 Task: Open Card Crisis Communication Execution in Board Marketing Strategy to Workspace Lead Generation and add a team member Softage.3@softage.net, a label Green, a checklist Food Truck Launch, an attachment from your google drive, a color Green and finally, add a card description 'Develop and launch new customer acquisition strategy' and a comment 'This task requires us to be detail-oriented and meticulous, ensuring that we do not miss any important information or details.'. Add a start date 'Jan 07, 1900' with a due date 'Jan 14, 1900'
Action: Mouse moved to (45, 289)
Screenshot: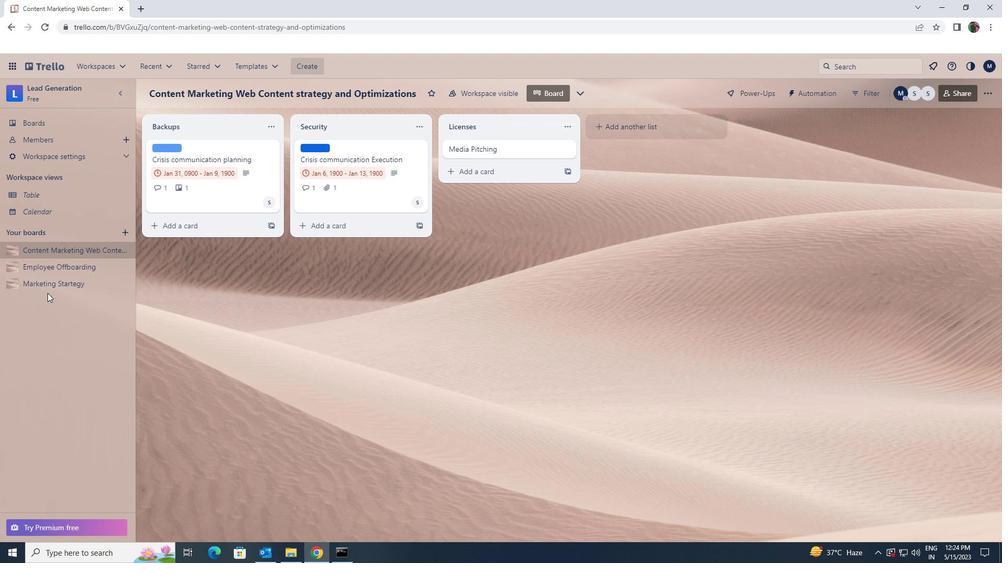 
Action: Mouse pressed left at (45, 289)
Screenshot: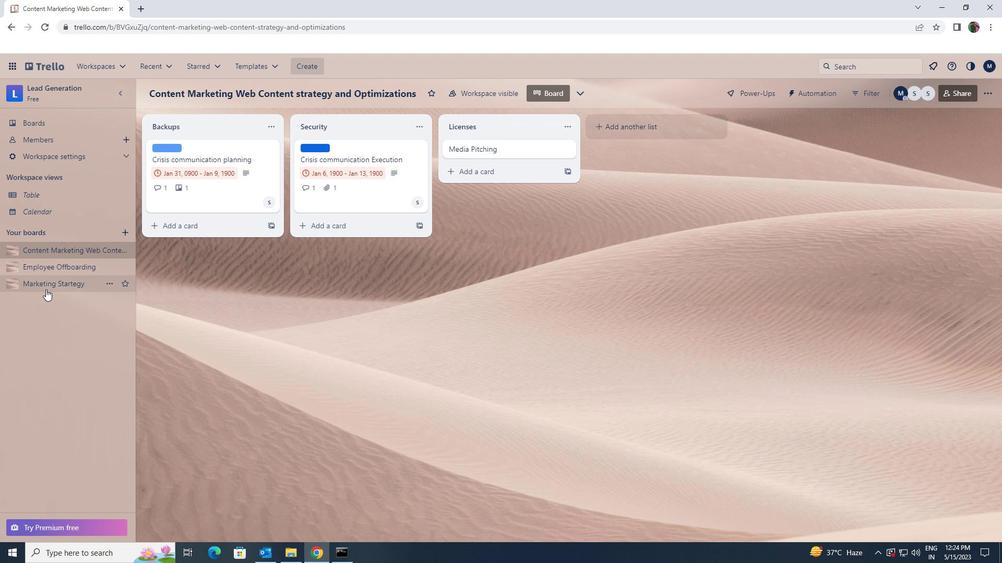 
Action: Mouse moved to (452, 155)
Screenshot: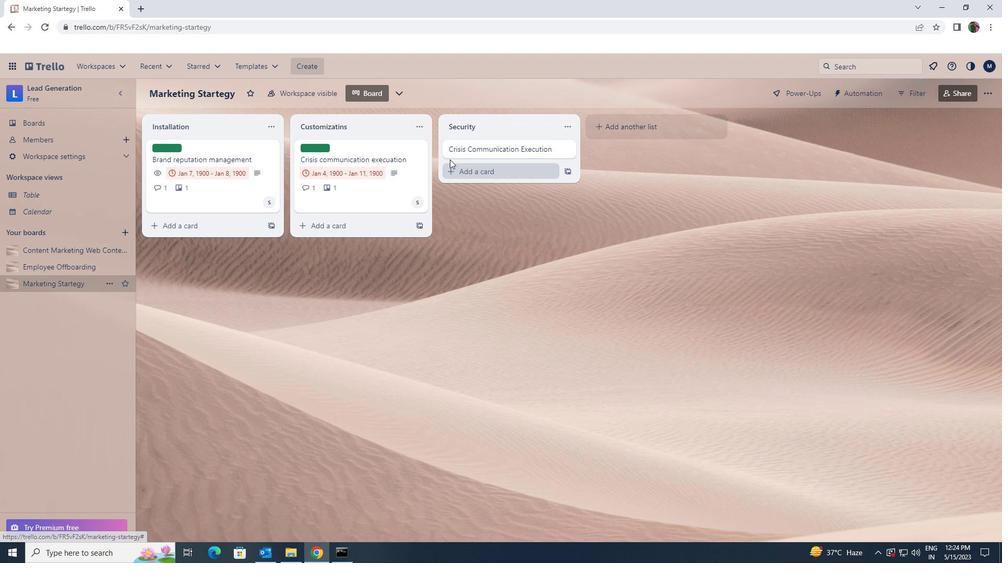 
Action: Mouse pressed left at (452, 155)
Screenshot: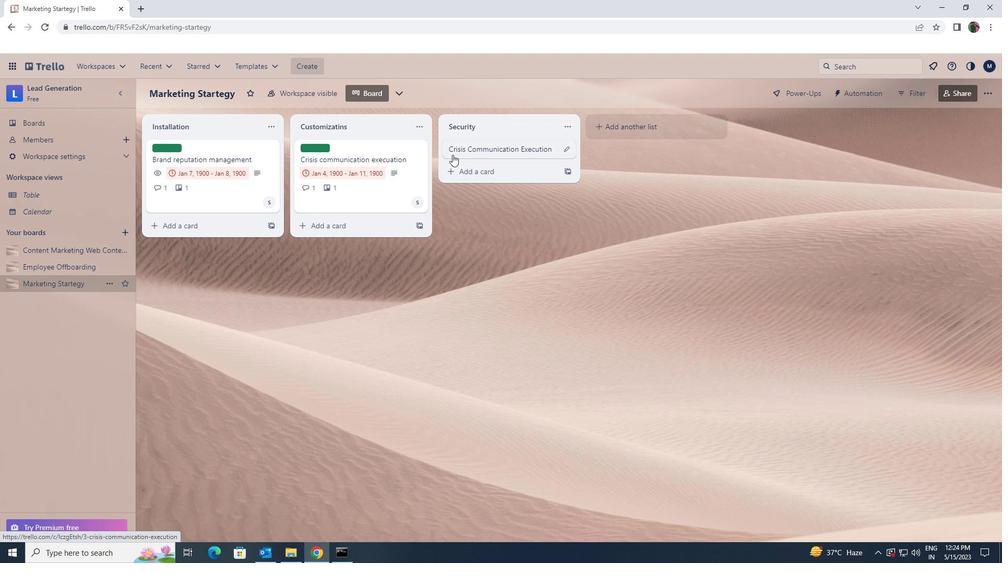 
Action: Mouse moved to (606, 181)
Screenshot: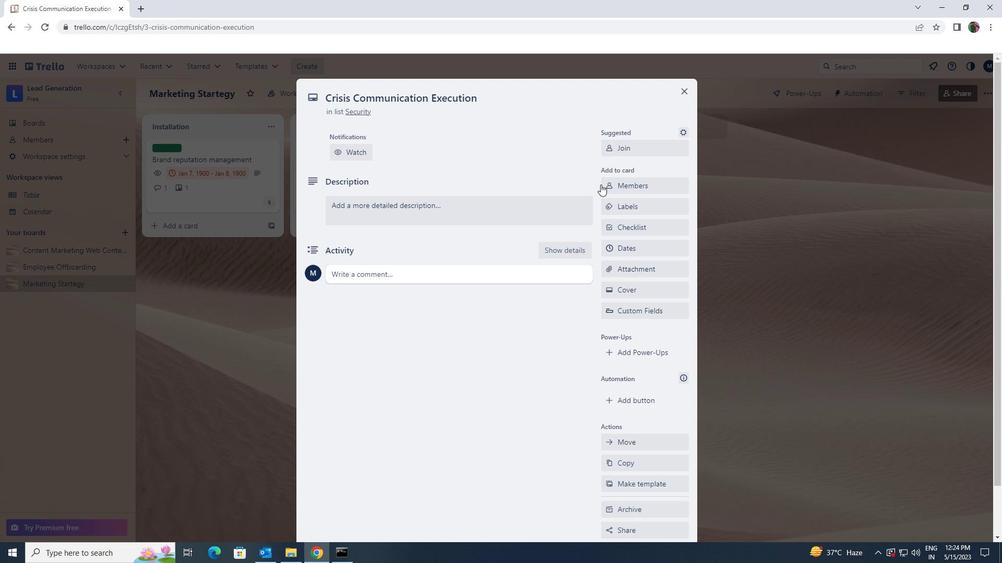 
Action: Mouse pressed left at (606, 181)
Screenshot: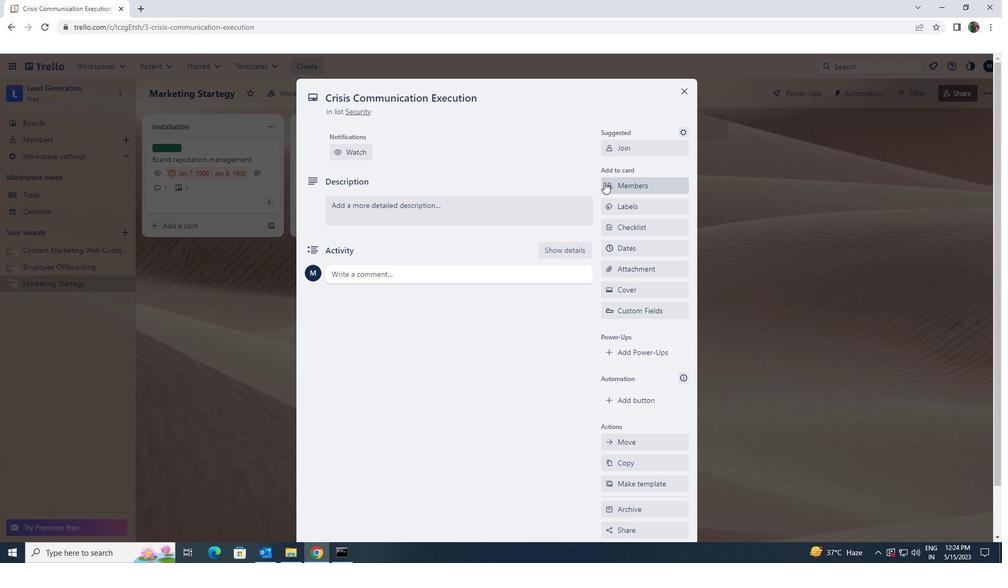 
Action: Key pressed <Key.shift><Key.shift><Key.shift><Key.shift><Key.shift><Key.shift><Key.shift><Key.shift>SOFTAGE.3<Key.shift>@SOFTAGE,<Key.backspace>.NET
Screenshot: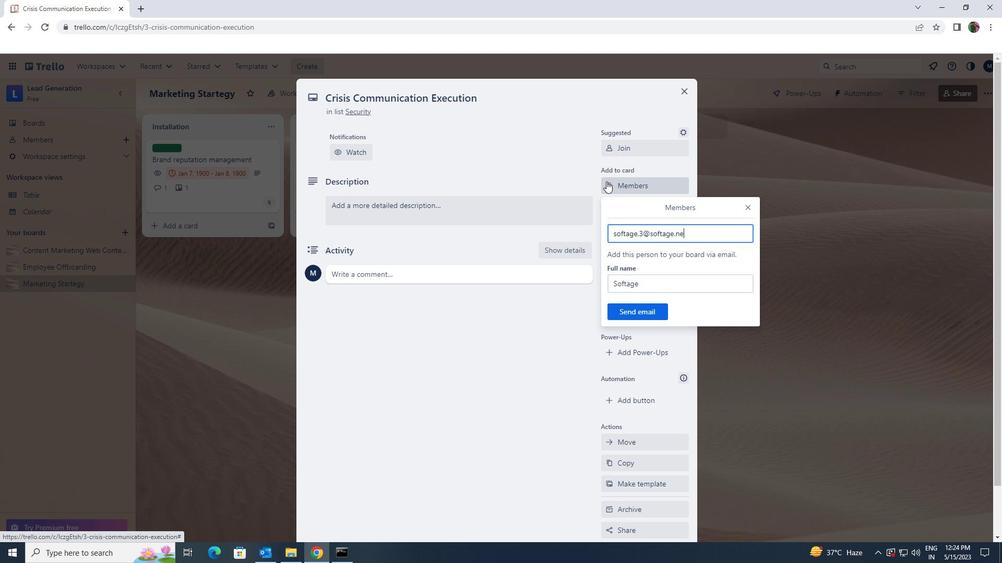 
Action: Mouse moved to (641, 314)
Screenshot: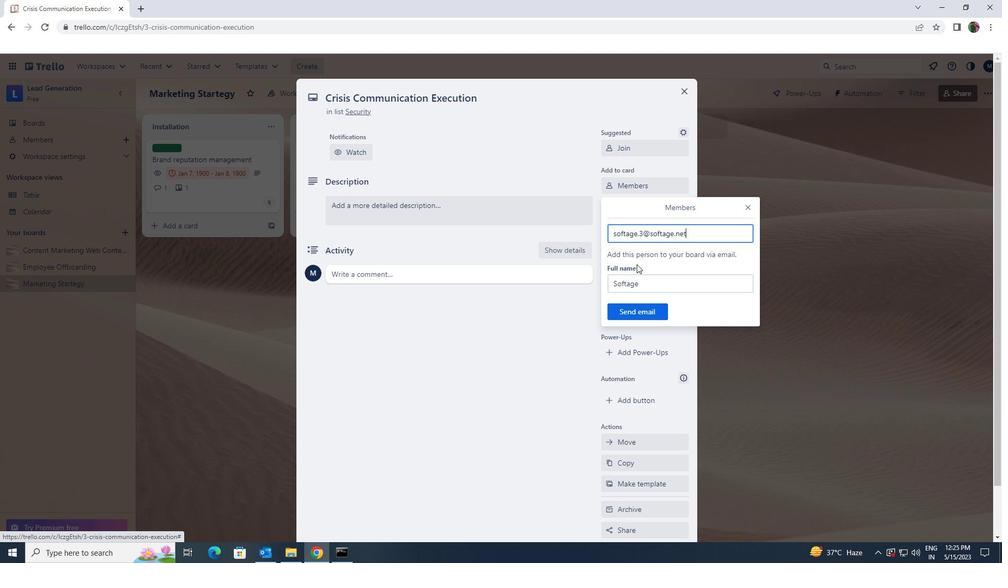 
Action: Mouse pressed left at (641, 314)
Screenshot: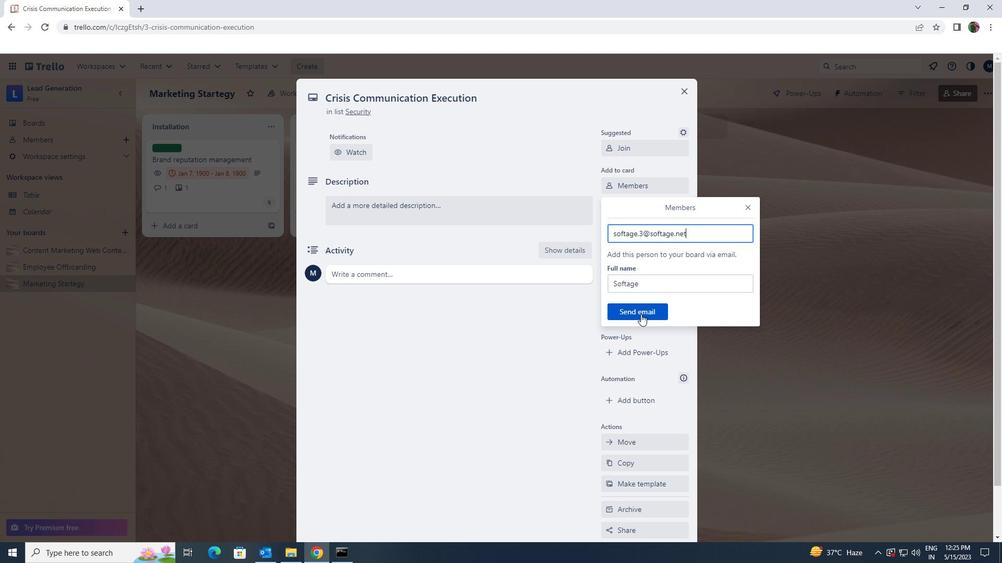 
Action: Mouse moved to (644, 207)
Screenshot: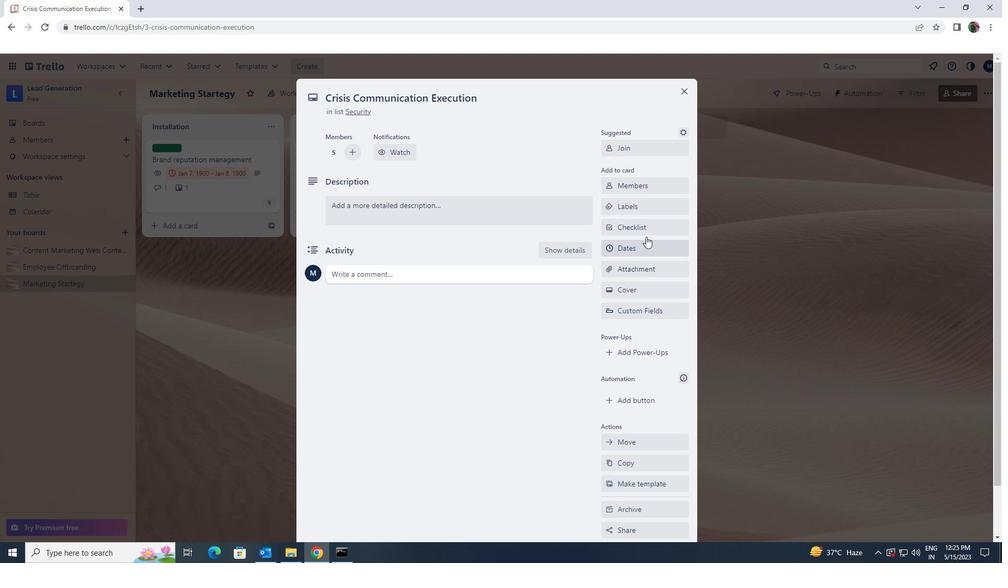 
Action: Mouse pressed left at (644, 207)
Screenshot: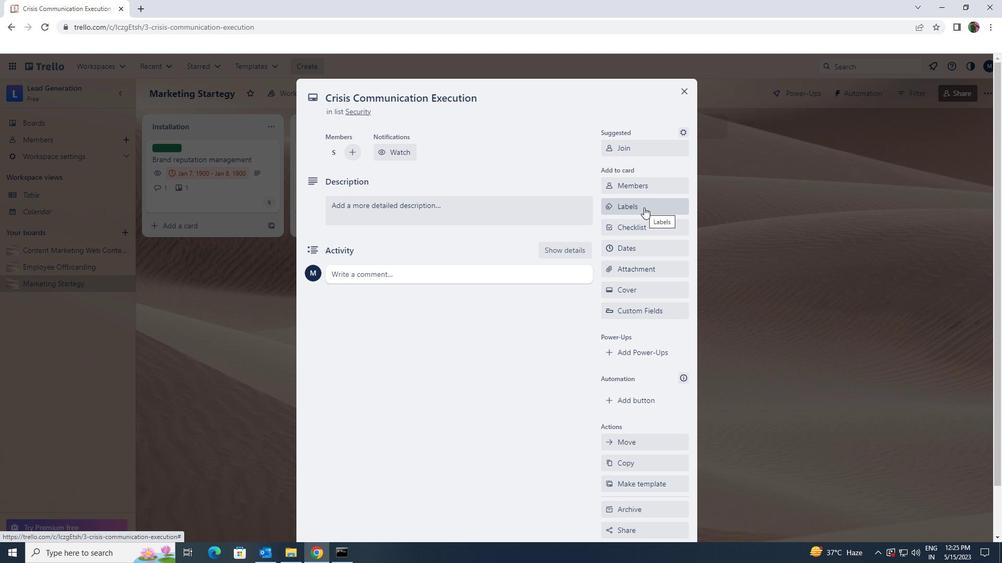 
Action: Mouse moved to (667, 426)
Screenshot: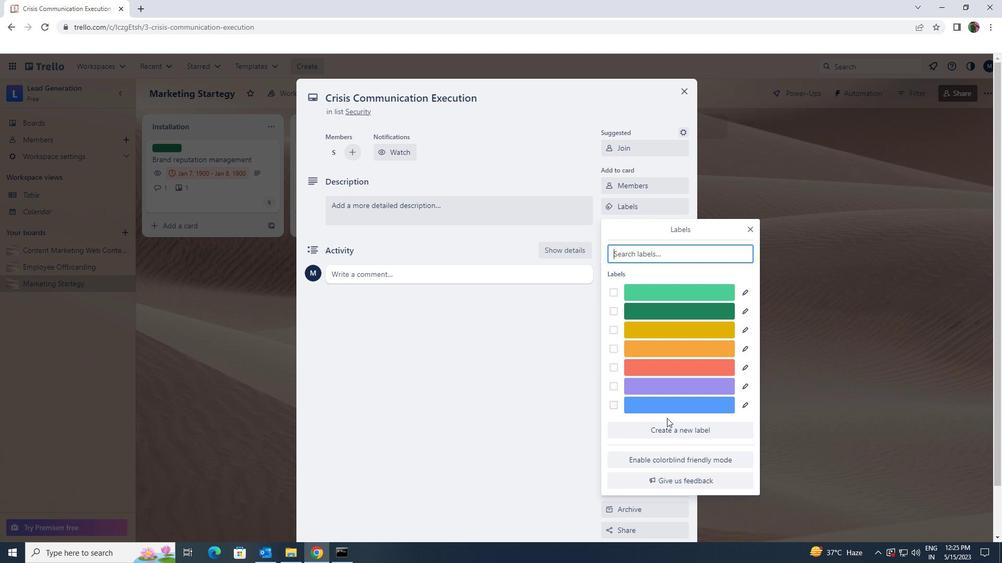 
Action: Mouse pressed left at (667, 426)
Screenshot: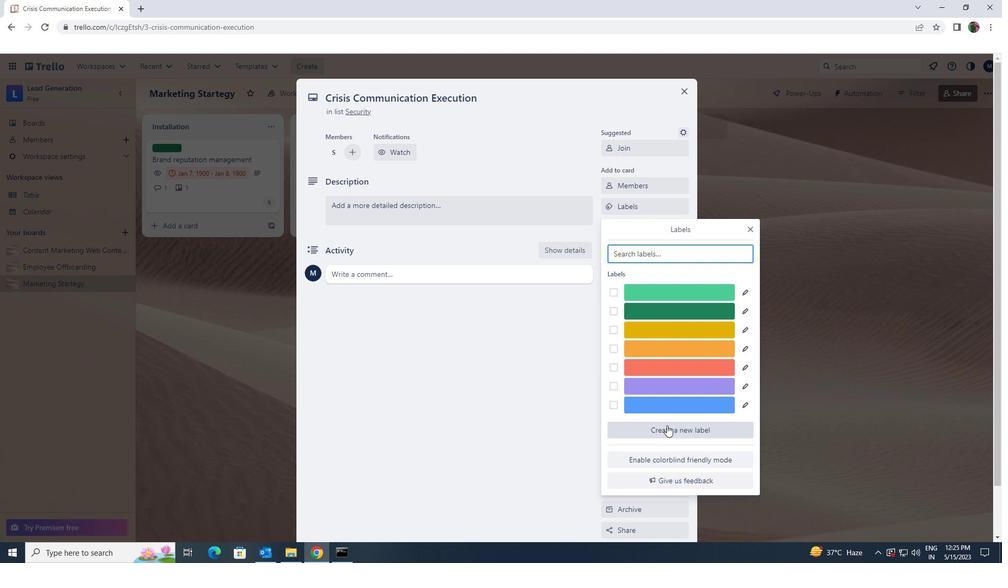
Action: Mouse moved to (627, 397)
Screenshot: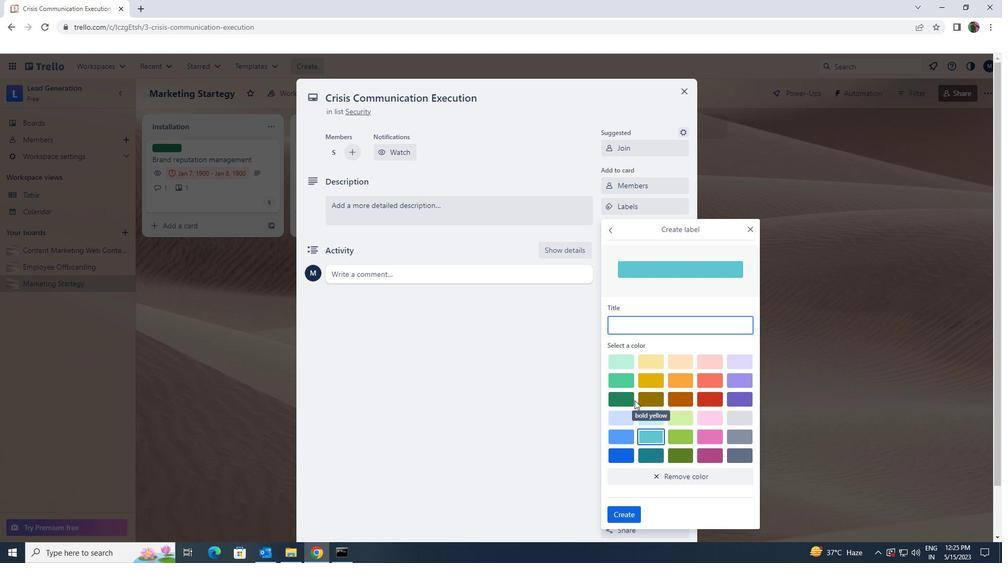
Action: Mouse pressed left at (627, 397)
Screenshot: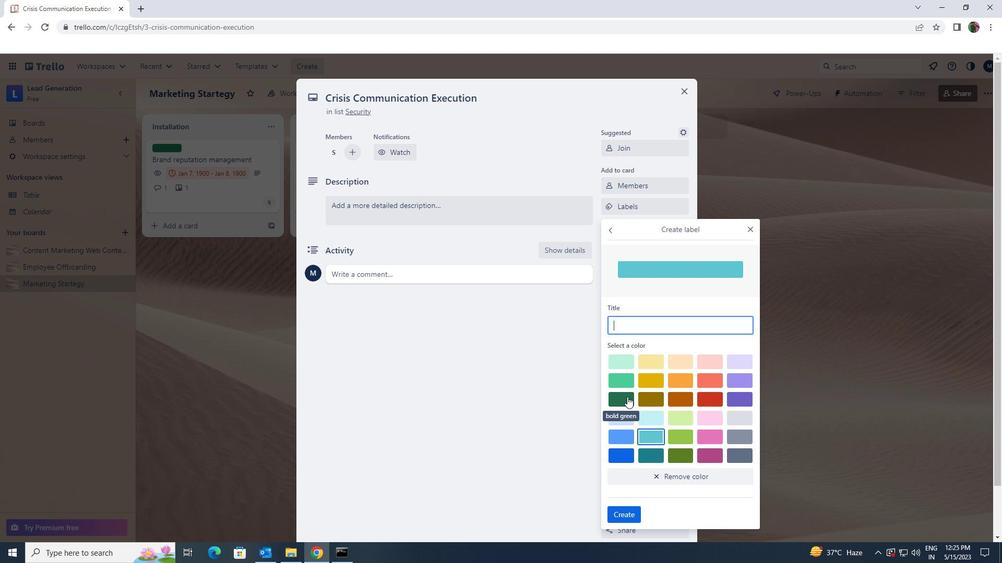 
Action: Mouse moved to (625, 512)
Screenshot: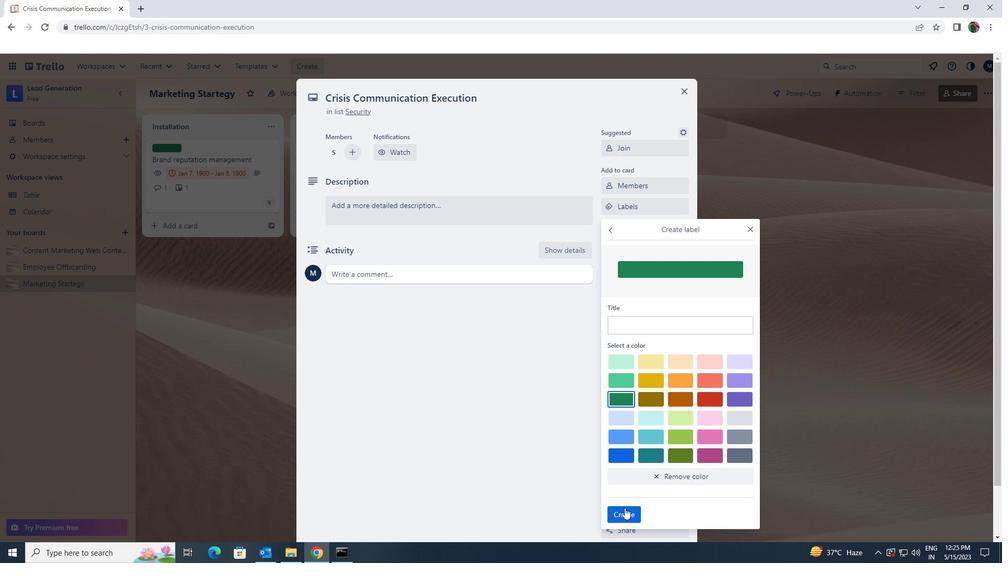 
Action: Mouse pressed left at (625, 512)
Screenshot: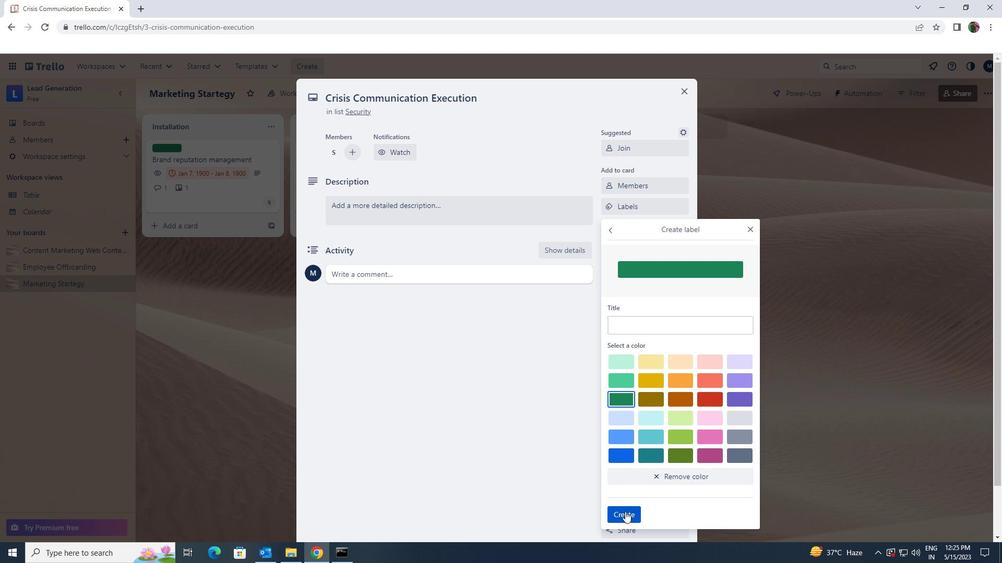
Action: Mouse moved to (749, 232)
Screenshot: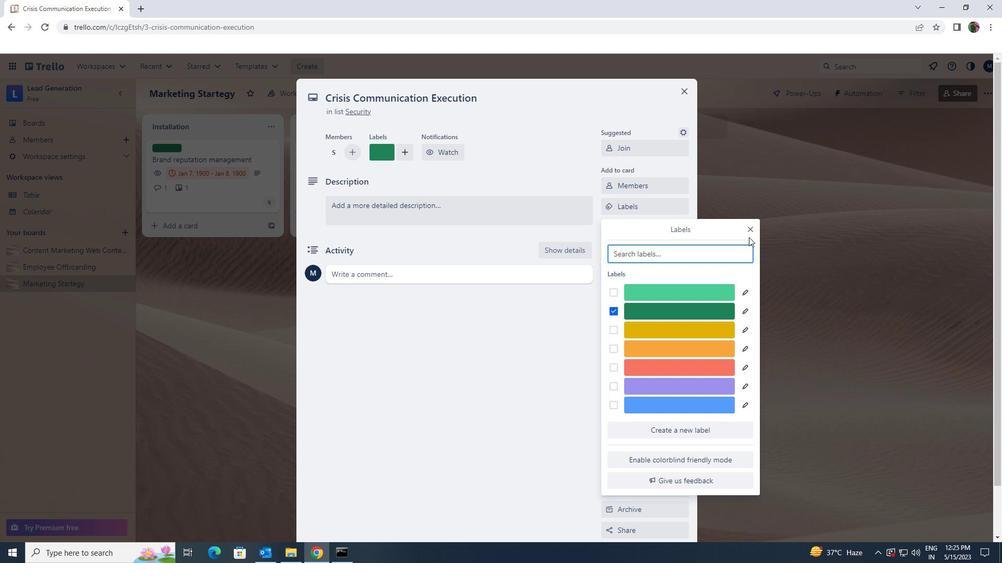 
Action: Mouse pressed left at (749, 232)
Screenshot: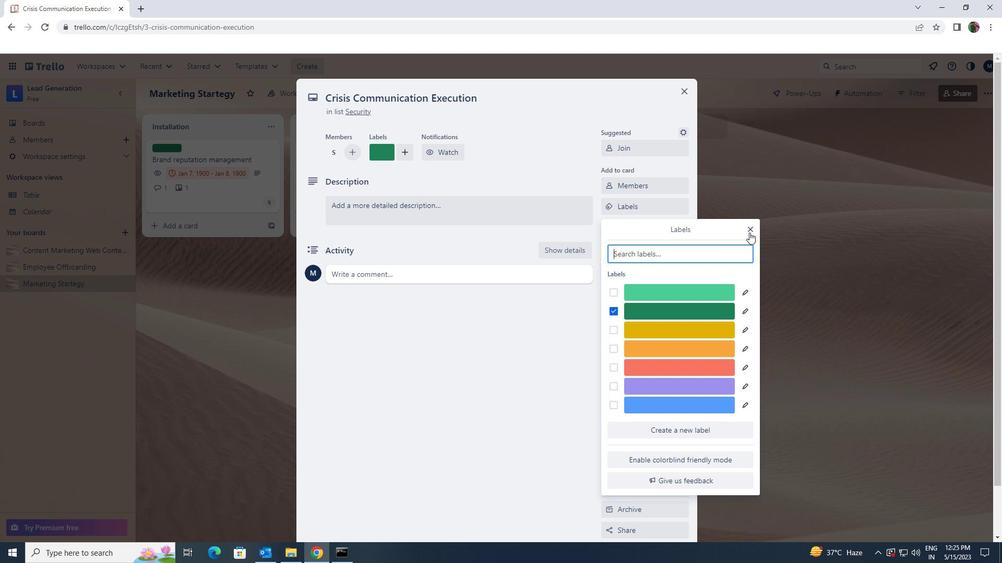 
Action: Mouse moved to (680, 223)
Screenshot: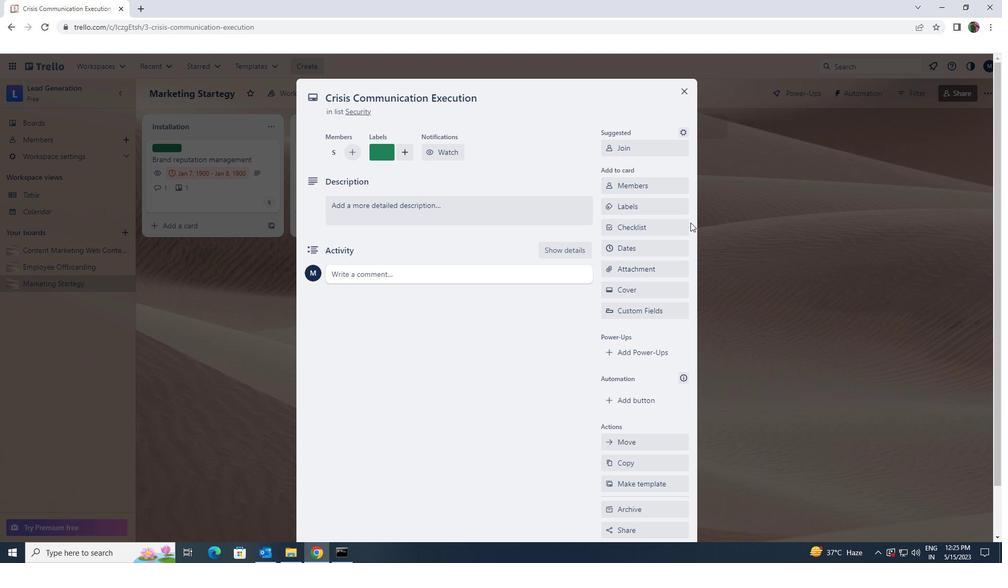 
Action: Mouse pressed left at (680, 223)
Screenshot: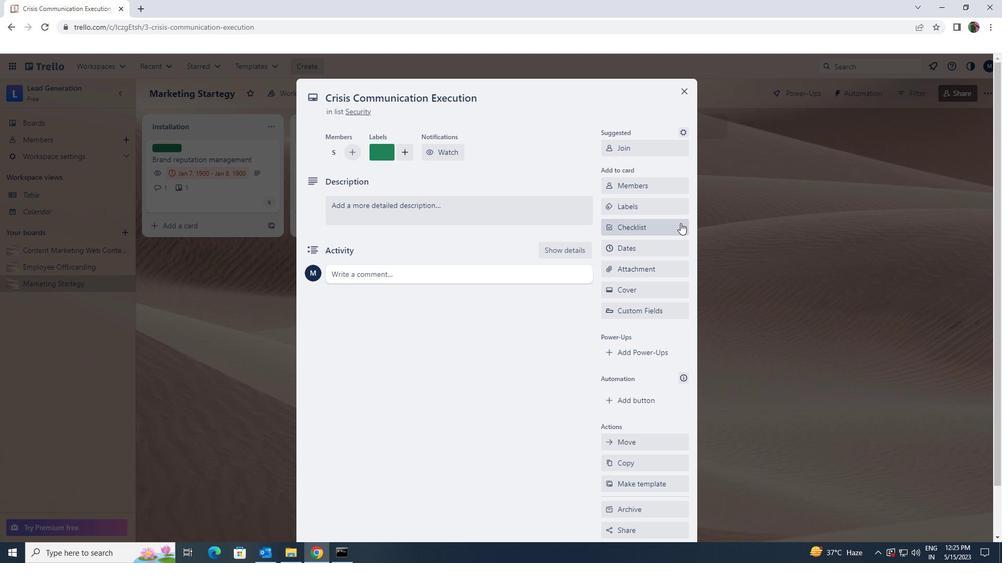 
Action: Key pressed <Key.shift>FOOD<Key.space>TA<Key.backspace>RACK<Key.space><Key.shift>LAUNCH
Screenshot: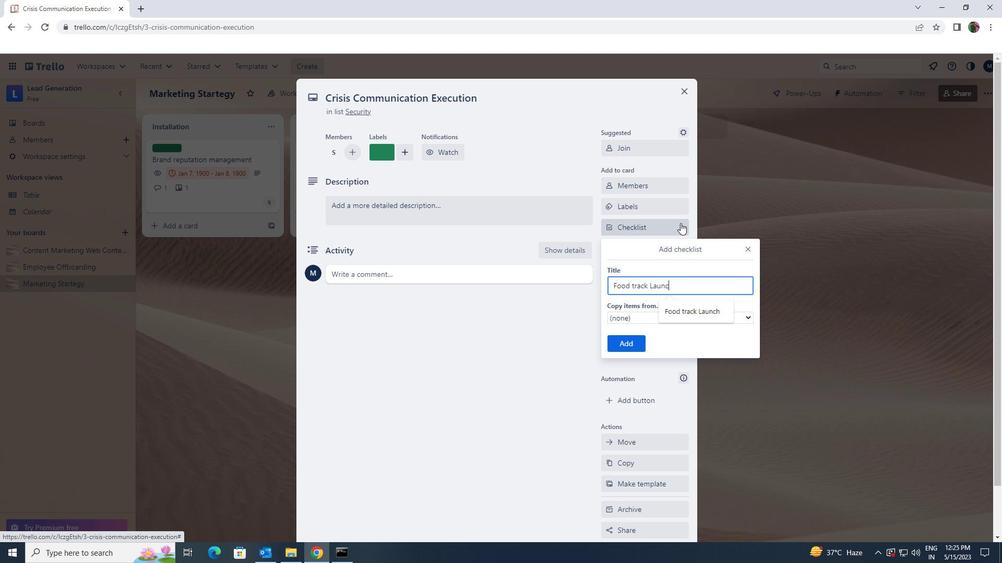 
Action: Mouse moved to (630, 339)
Screenshot: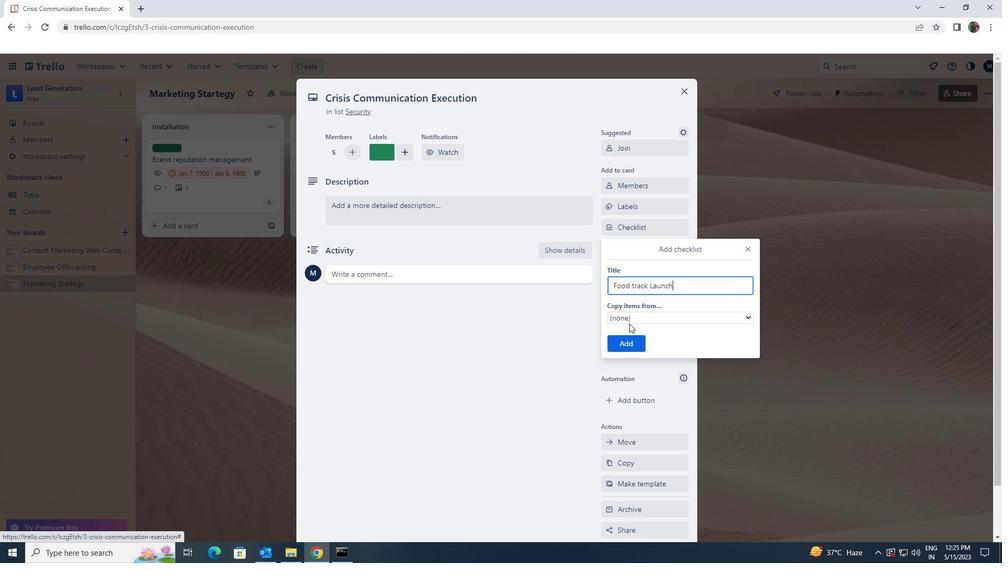 
Action: Mouse pressed left at (630, 339)
Screenshot: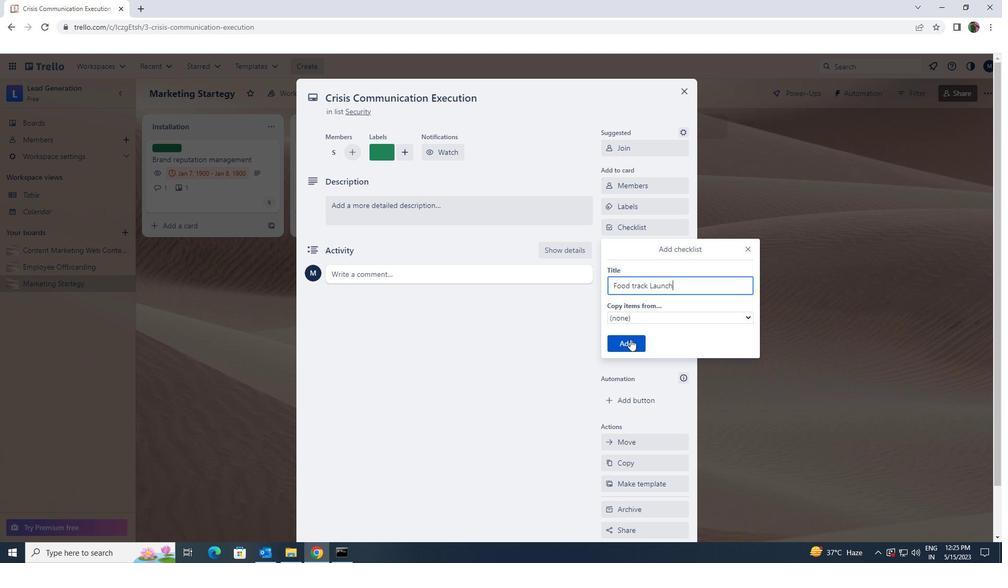 
Action: Mouse moved to (632, 277)
Screenshot: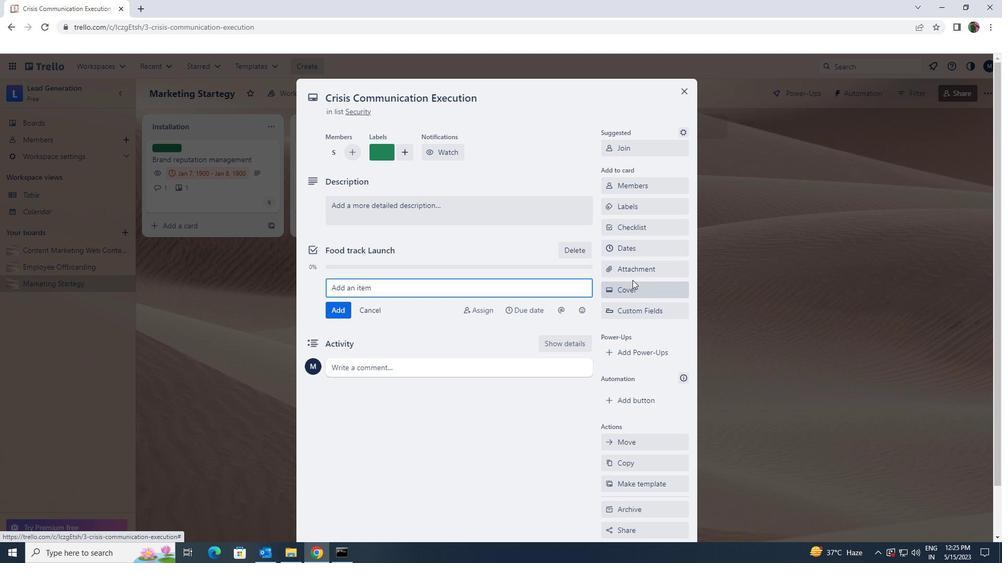 
Action: Mouse pressed left at (632, 277)
Screenshot: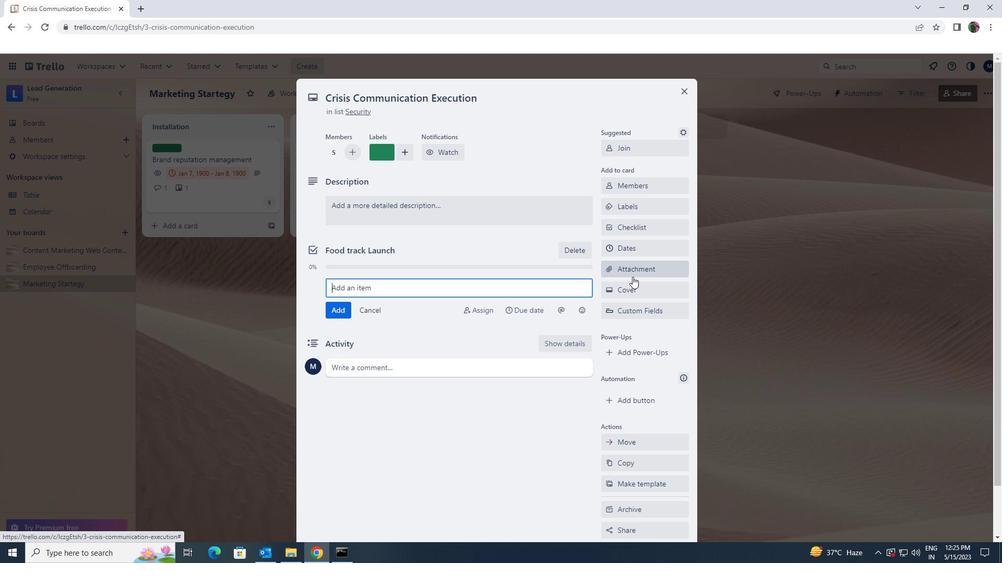 
Action: Mouse moved to (640, 344)
Screenshot: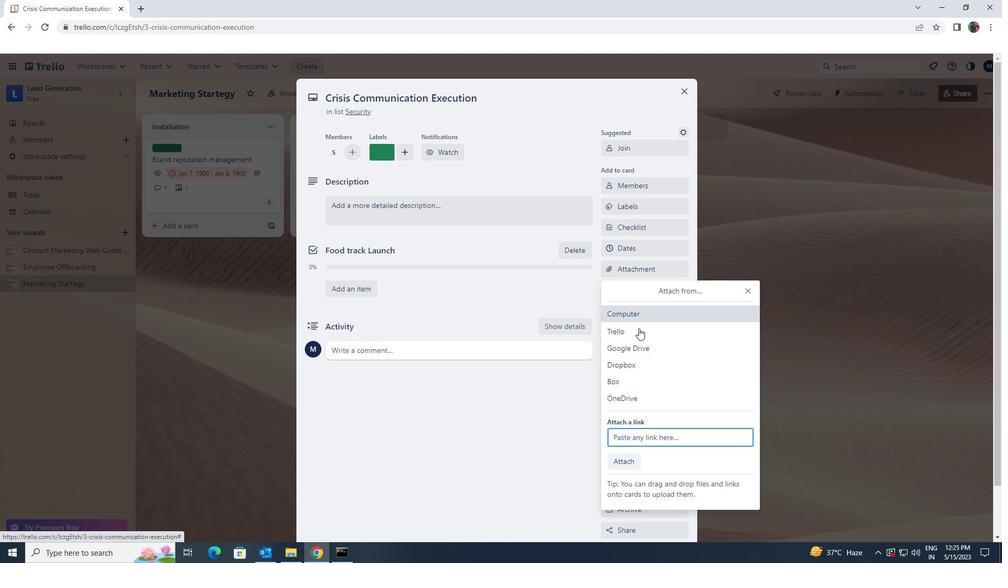 
Action: Mouse pressed left at (640, 344)
Screenshot: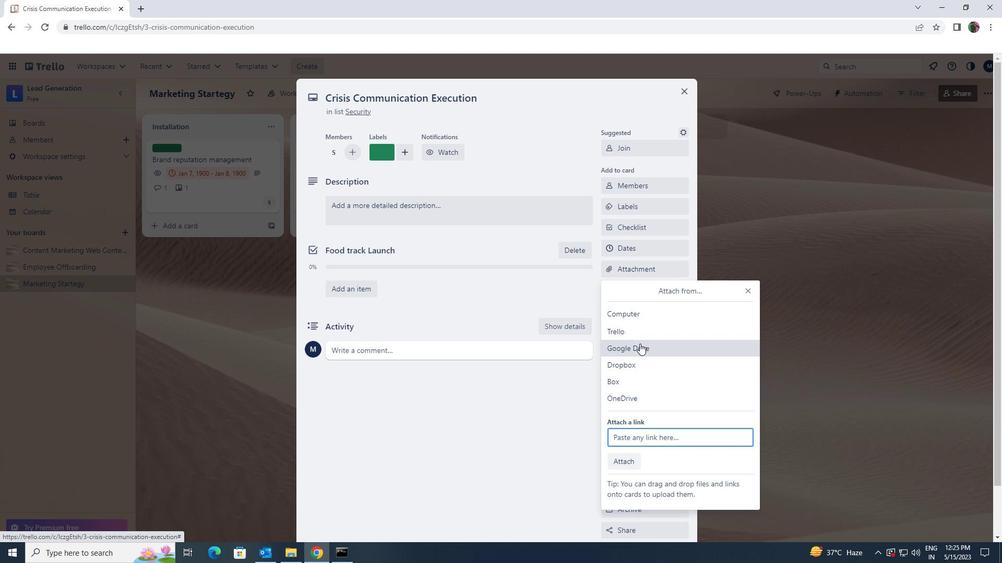 
Action: Mouse moved to (421, 367)
Screenshot: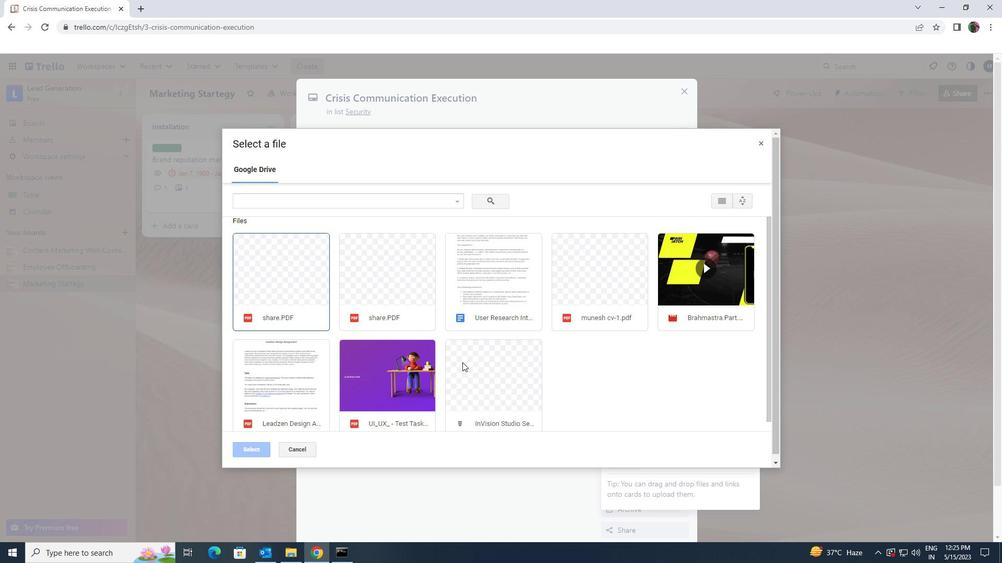 
Action: Mouse pressed left at (421, 367)
Screenshot: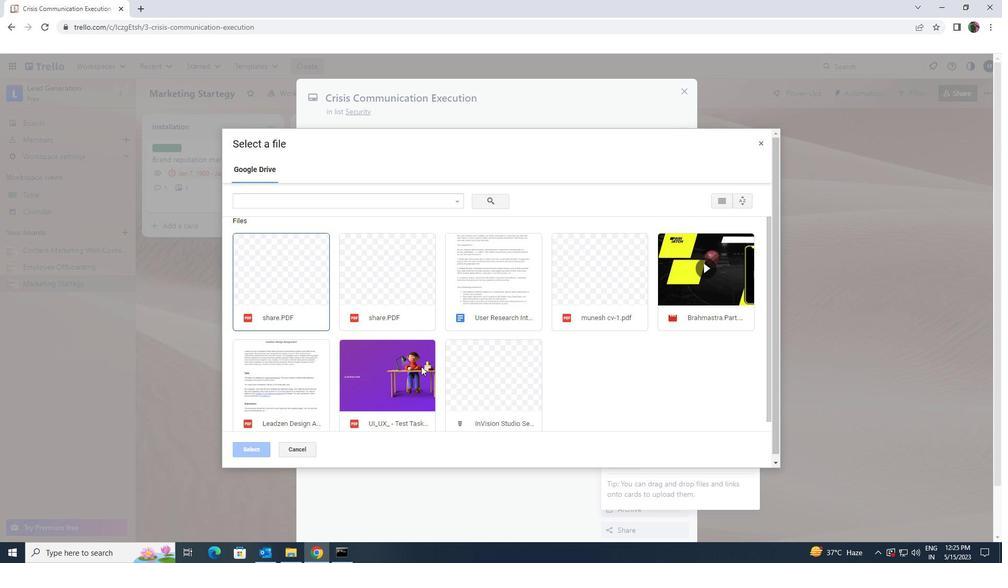 
Action: Mouse moved to (249, 447)
Screenshot: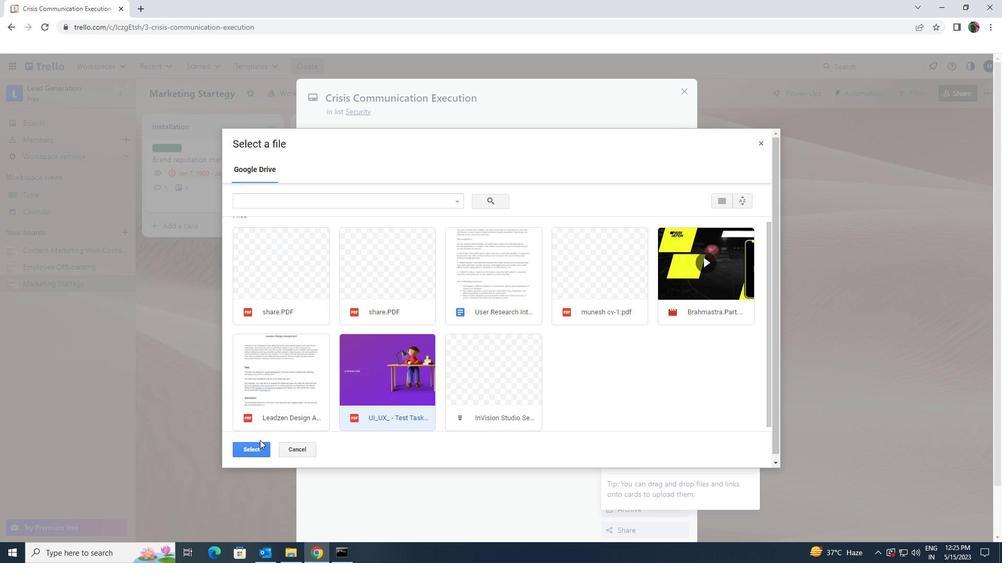 
Action: Mouse pressed left at (249, 447)
Screenshot: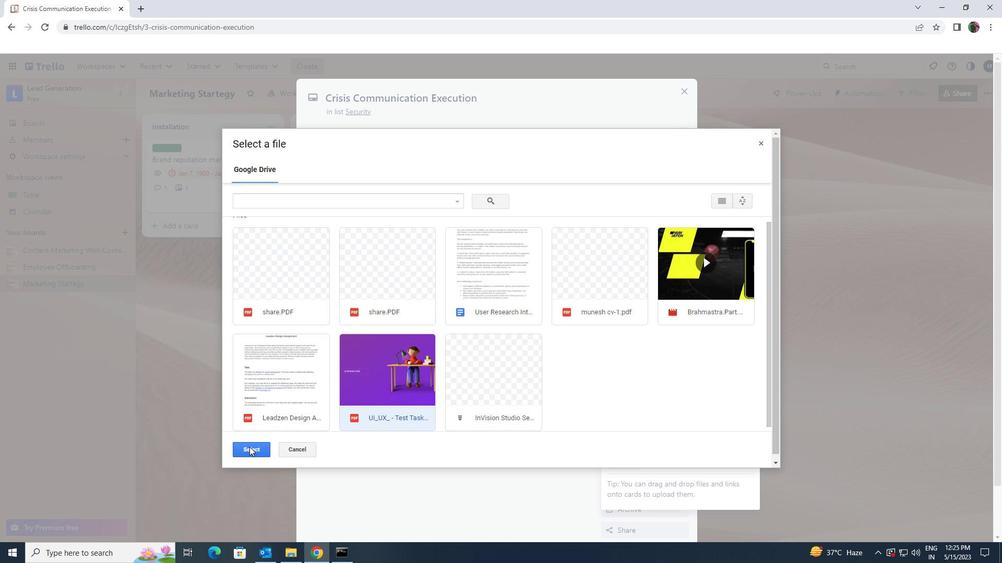 
Action: Mouse moved to (368, 211)
Screenshot: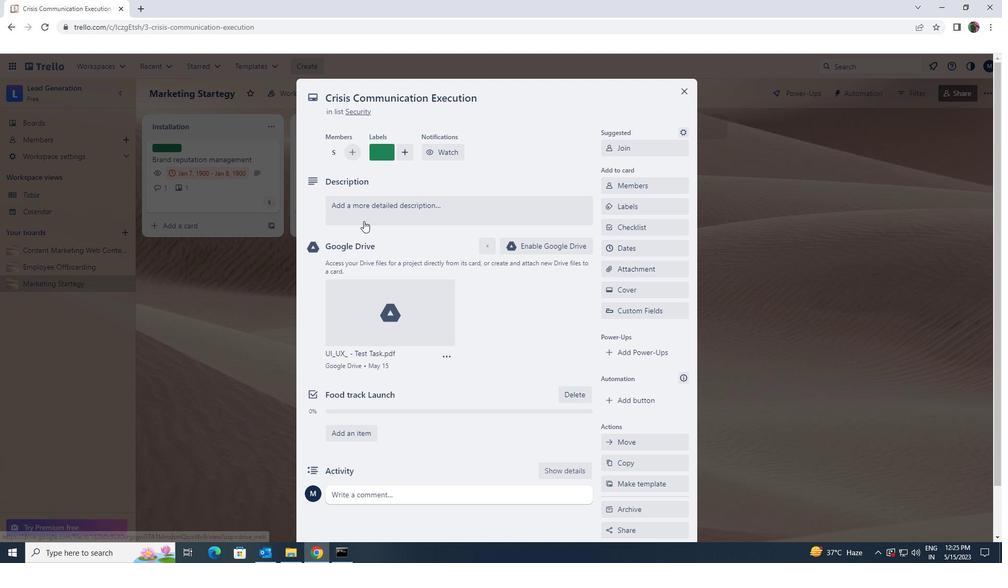 
Action: Mouse pressed left at (368, 211)
Screenshot: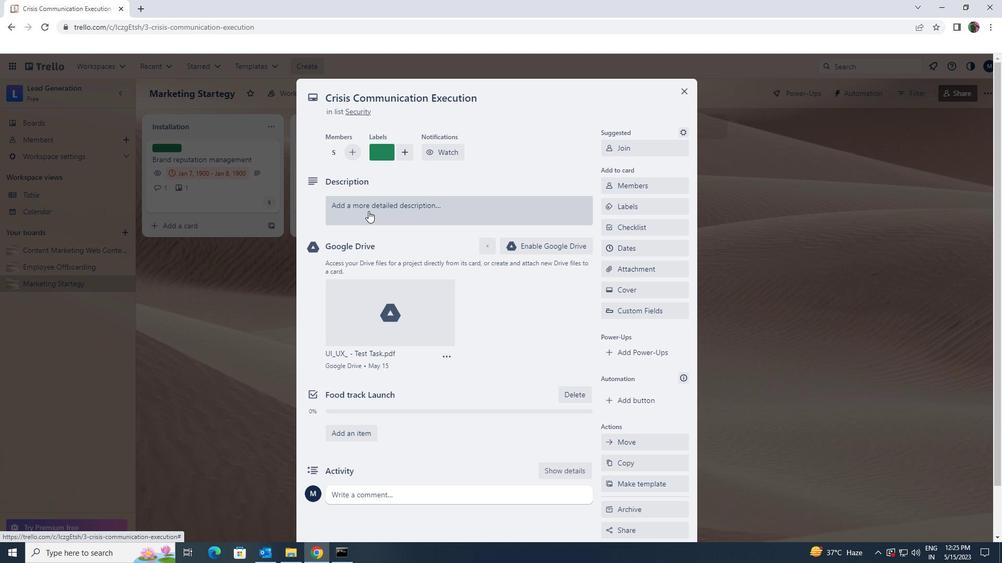 
Action: Key pressed <Key.shift><Key.shift><Key.shift><Key.shift><Key.shift><Key.shift><Key.shift><Key.shift><Key.shift><Key.shift><Key.shift><Key.shift><Key.shift><Key.shift>DEVELOP<Key.space>SNF<Key.space>LSUNV<Key.backspace>CH<Key.space><Key.backspace><Key.backspace><Key.backspace><Key.backspace><Key.backspace><Key.backspace><Key.backspace><Key.backspace><Key.backspace><Key.backspace><Key.backspace>AND<Key.space>LAUNCH<Key.space>NEW<Key.space>CUSTOMW<Key.backspace>ER<Key.space>AQUI<Key.backspace><Key.backspace><Key.backspace>CQUISITION<Key.space>STRATEGY
Screenshot: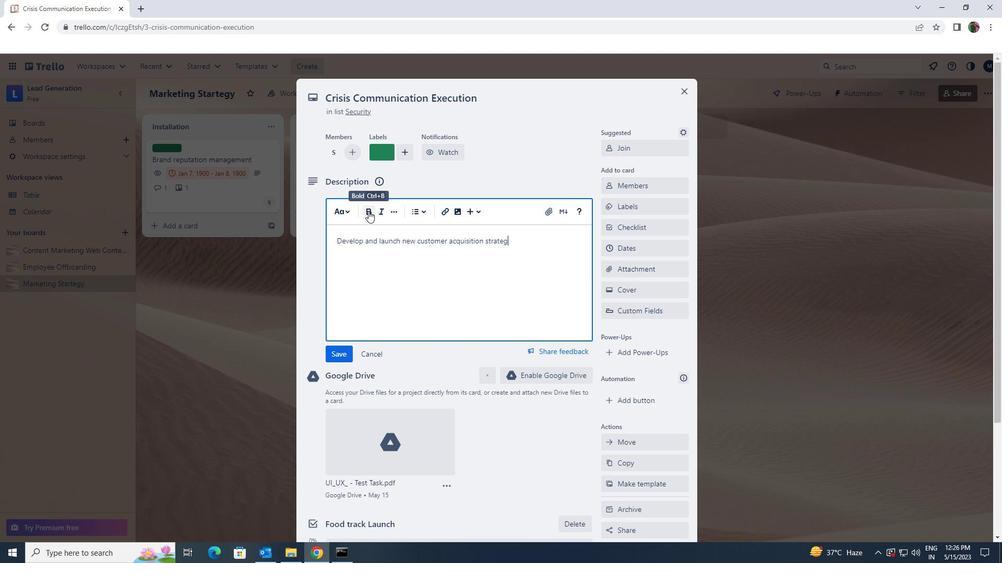 
Action: Mouse moved to (343, 350)
Screenshot: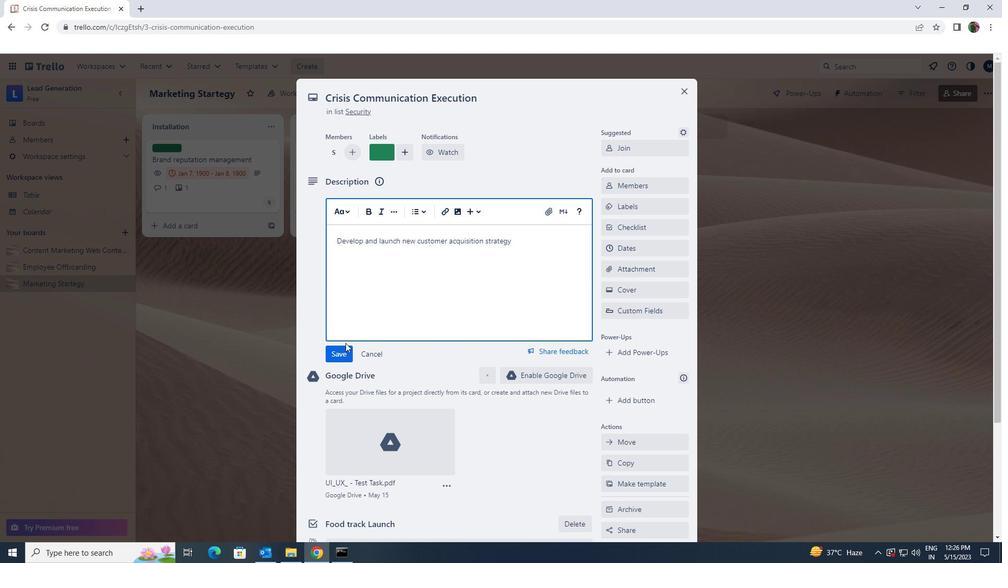 
Action: Mouse pressed left at (343, 350)
Screenshot: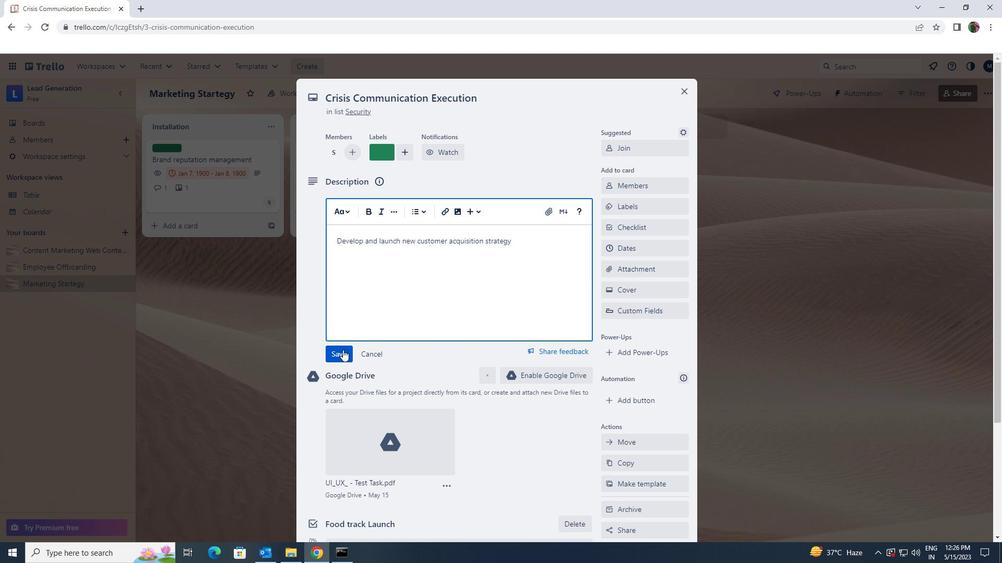 
Action: Mouse scrolled (343, 349) with delta (0, 0)
Screenshot: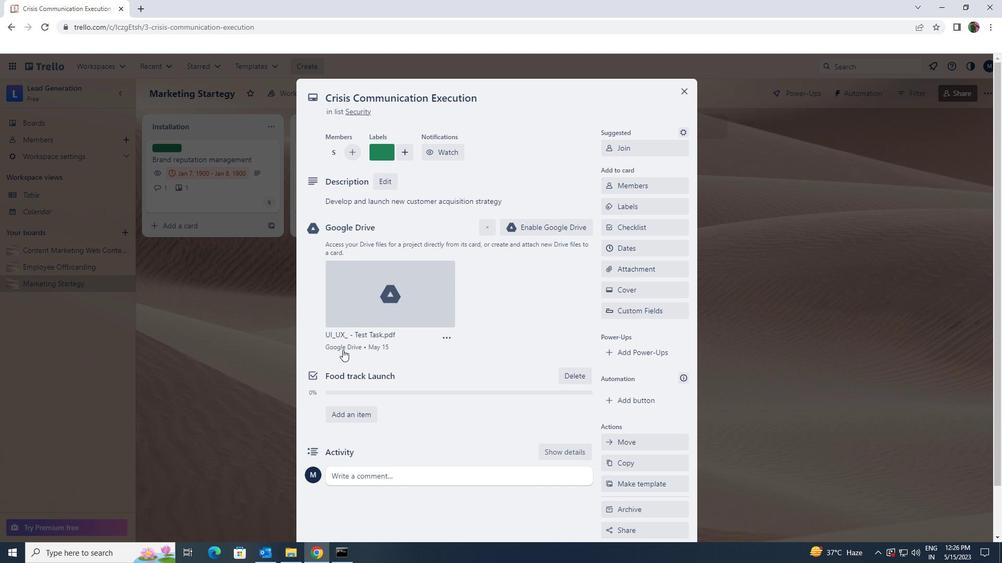 
Action: Mouse scrolled (343, 349) with delta (0, 0)
Screenshot: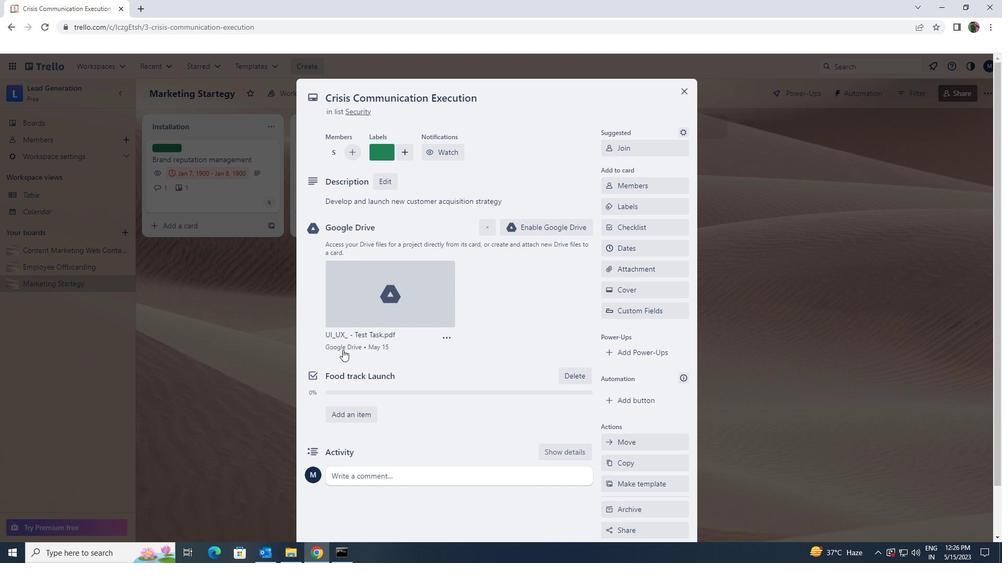 
Action: Mouse scrolled (343, 349) with delta (0, 0)
Screenshot: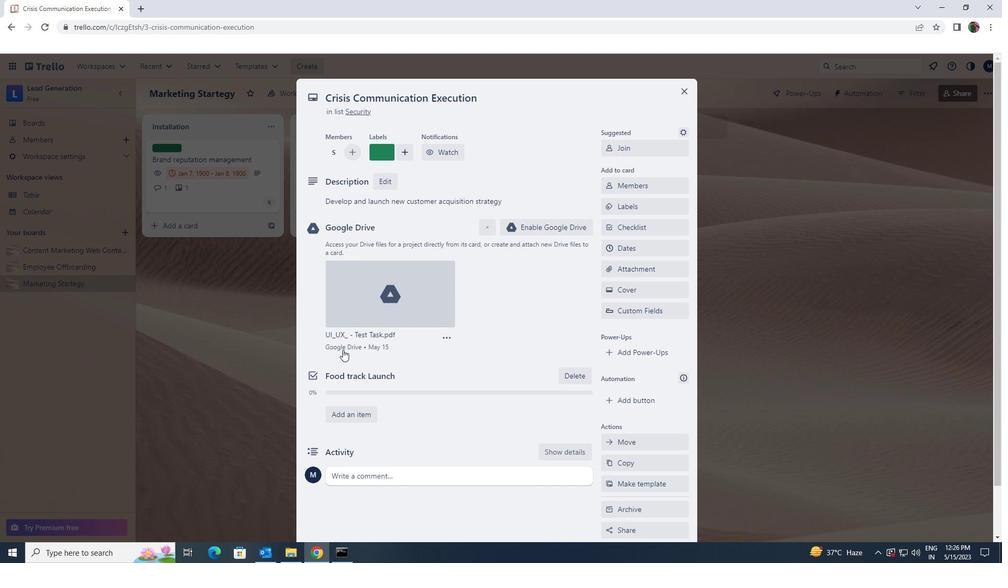 
Action: Mouse moved to (346, 417)
Screenshot: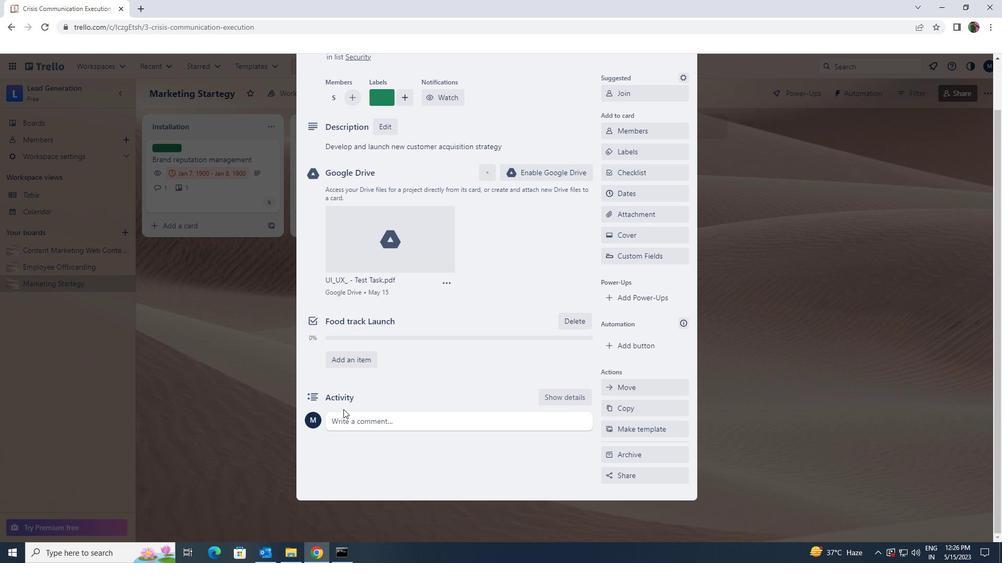 
Action: Mouse pressed left at (346, 417)
Screenshot: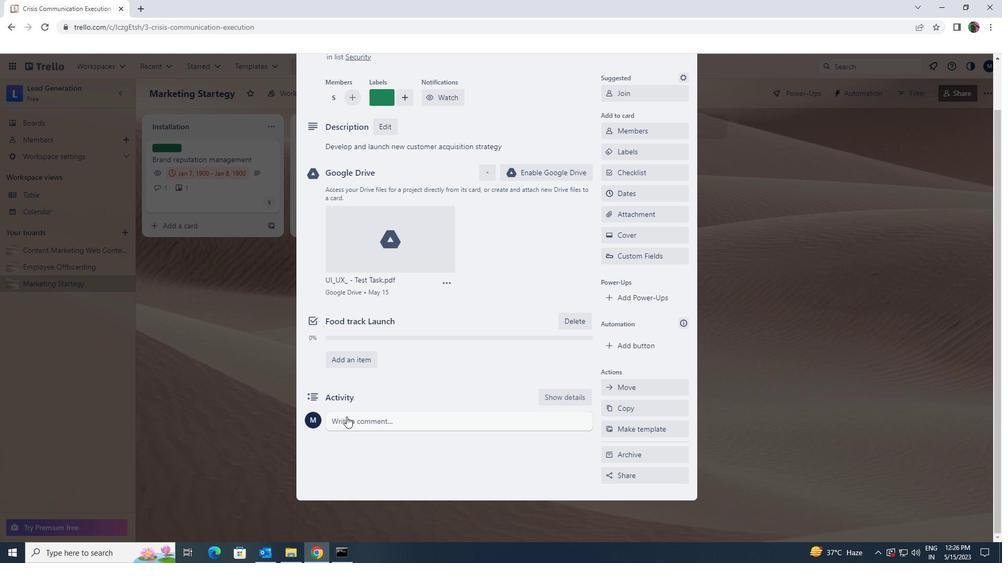 
Action: Key pressed <Key.shift>THIS<Key.space>TASK<Key.space>REQUIRES<Key.space>US<Key.space>TO<Key.space>BE<Key.space>DETAIL<Key.space>ORIENTEND<Key.space>AND<Key.space>METICULOUS<Key.space>ENSURING<Key.space>THAT<Key.space>WE<Key.space>DO<Key.space>NOT<Key.space>MISS<Key.space>ANY<Key.space>D<Key.backspace><Key.space>IMPORTT<Key.backspace>ANCE<Key.space>INFORMATIN<Key.space><Key.backspace><Key.backspace><Key.backspace><Key.backspace><Key.backspace><Key.backspace>MATION<Key.space>OR<Key.space>DETAILS
Screenshot: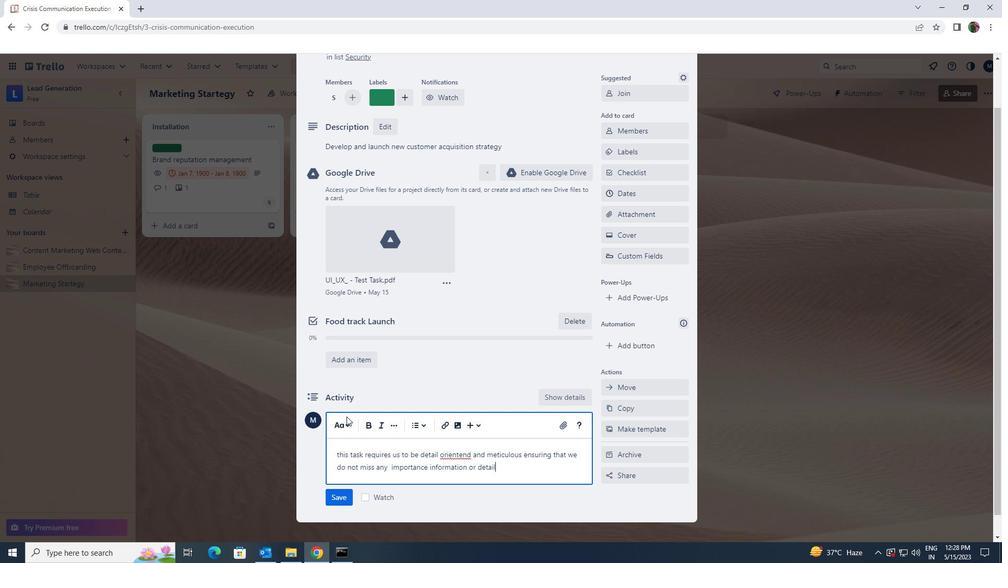 
Action: Mouse moved to (342, 500)
Screenshot: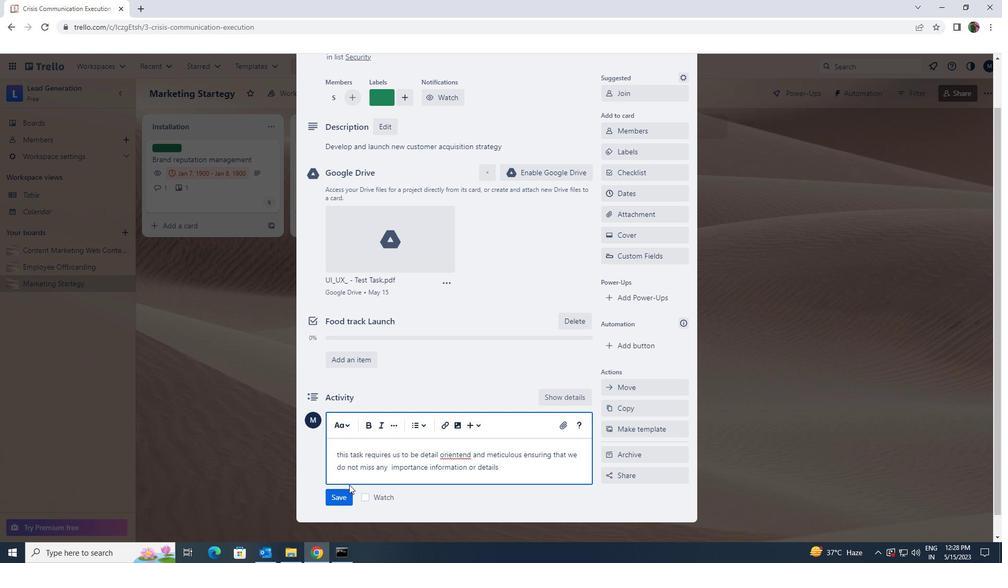
Action: Mouse pressed left at (342, 500)
Screenshot: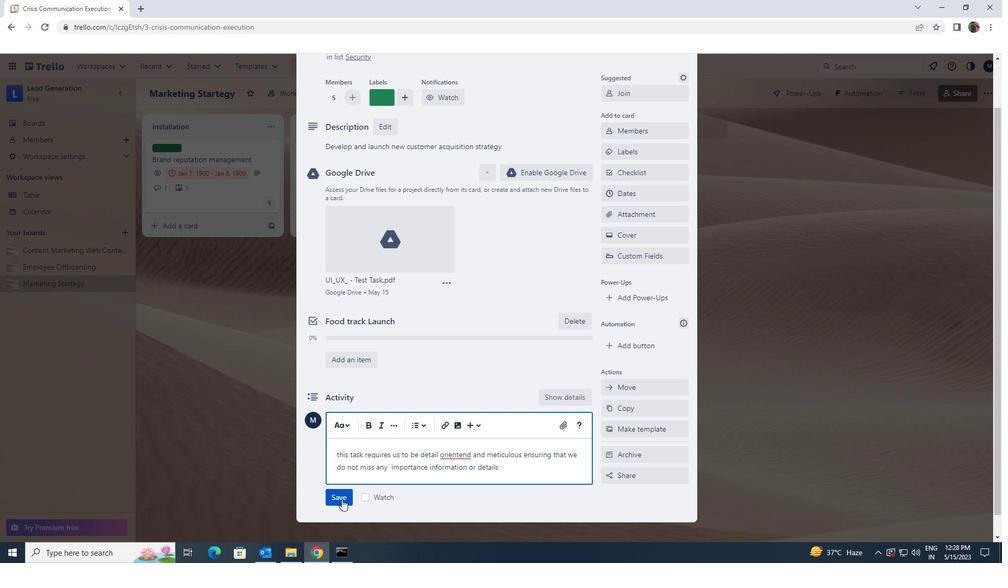 
Action: Mouse moved to (462, 402)
Screenshot: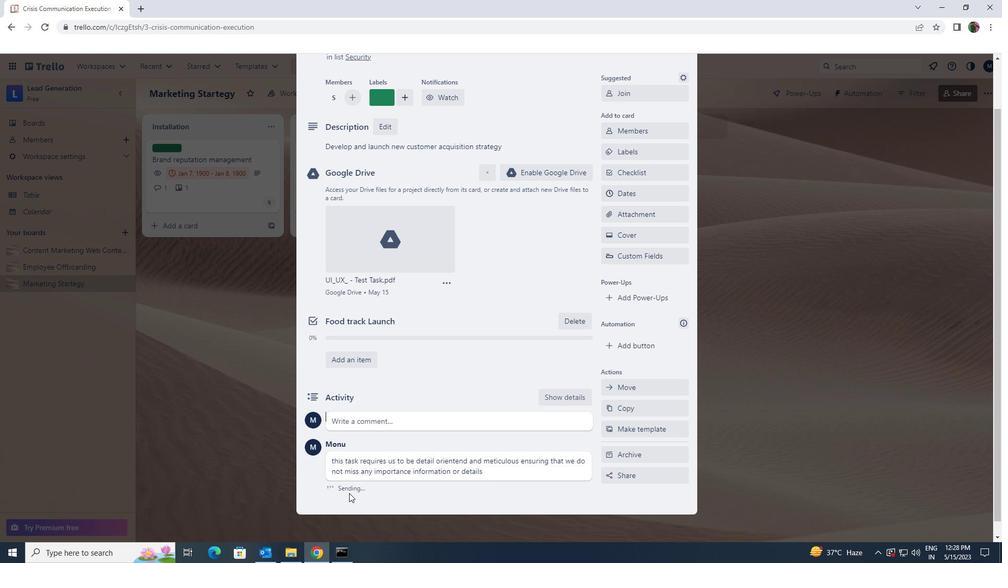 
Action: Mouse scrolled (462, 403) with delta (0, 0)
Screenshot: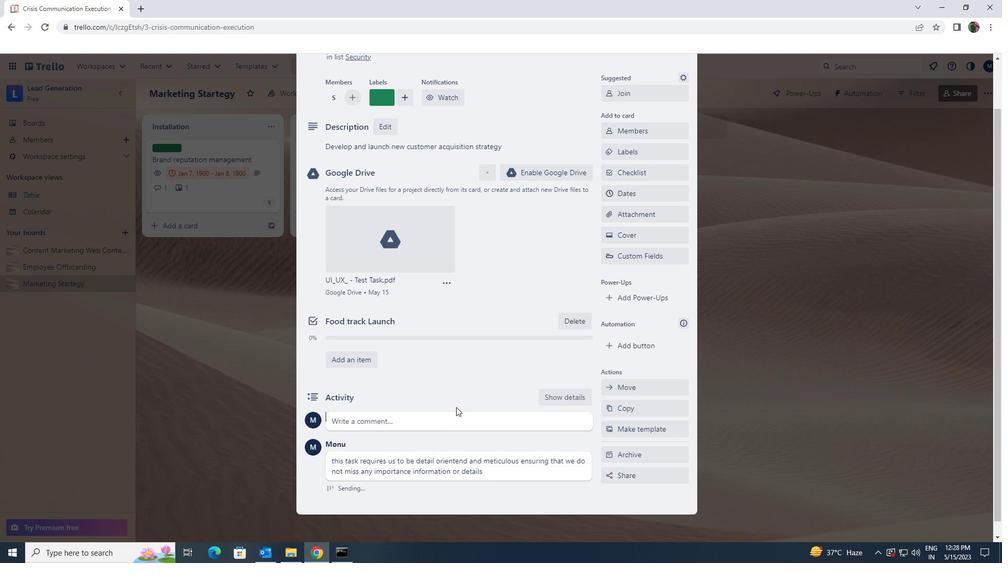 
Action: Mouse scrolled (462, 403) with delta (0, 0)
Screenshot: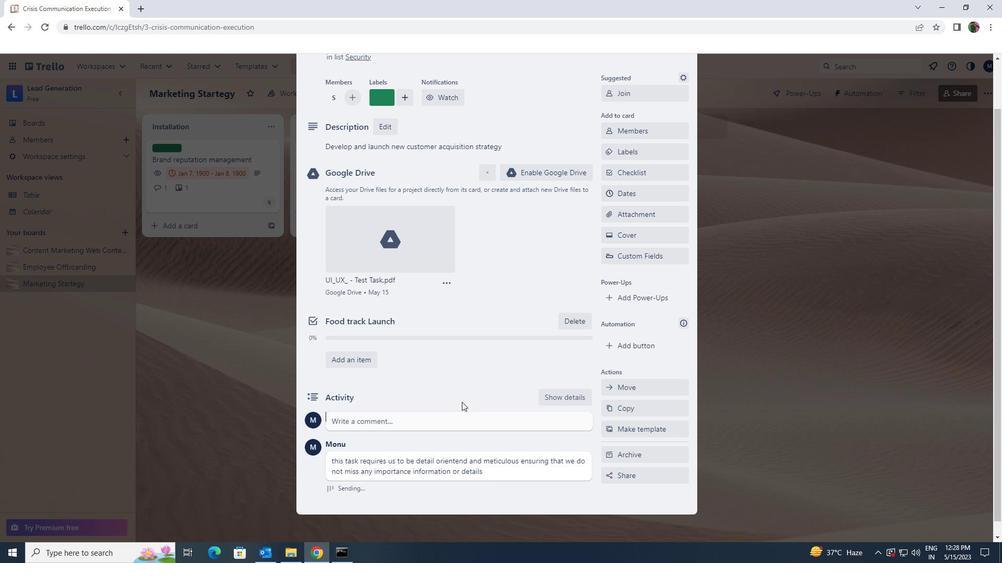 
Action: Mouse scrolled (462, 403) with delta (0, 0)
Screenshot: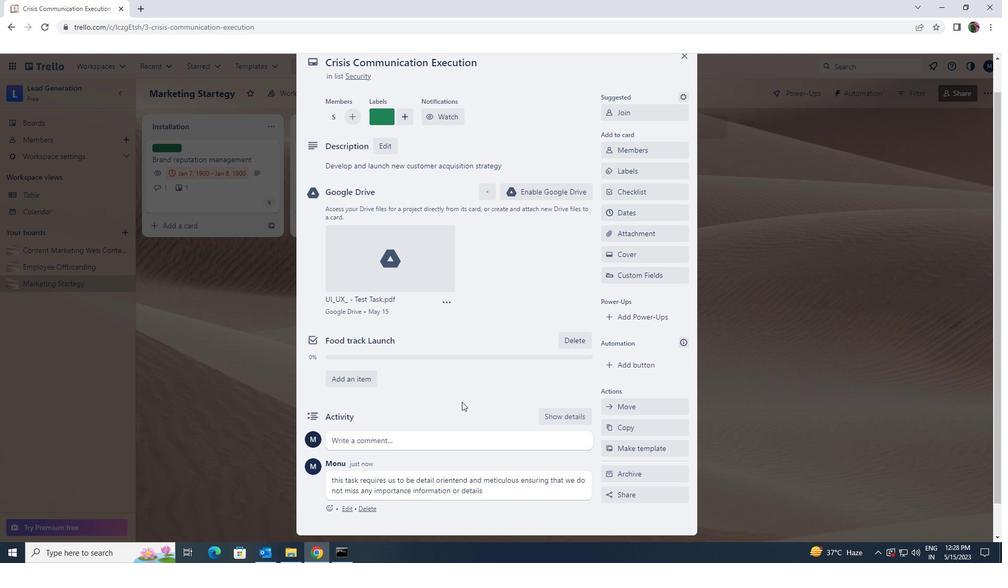 
Action: Mouse scrolled (462, 403) with delta (0, 0)
Screenshot: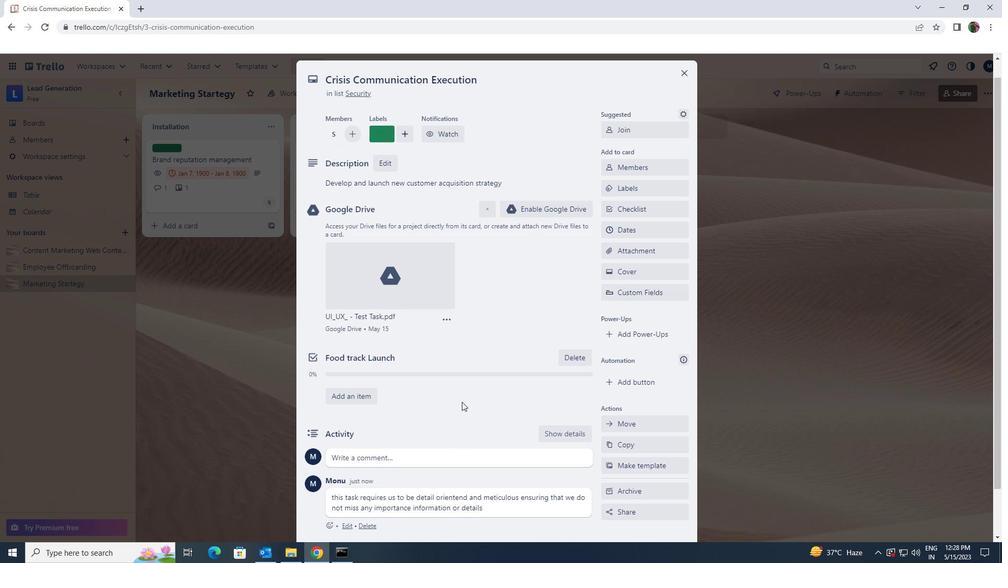 
Action: Mouse moved to (623, 254)
Screenshot: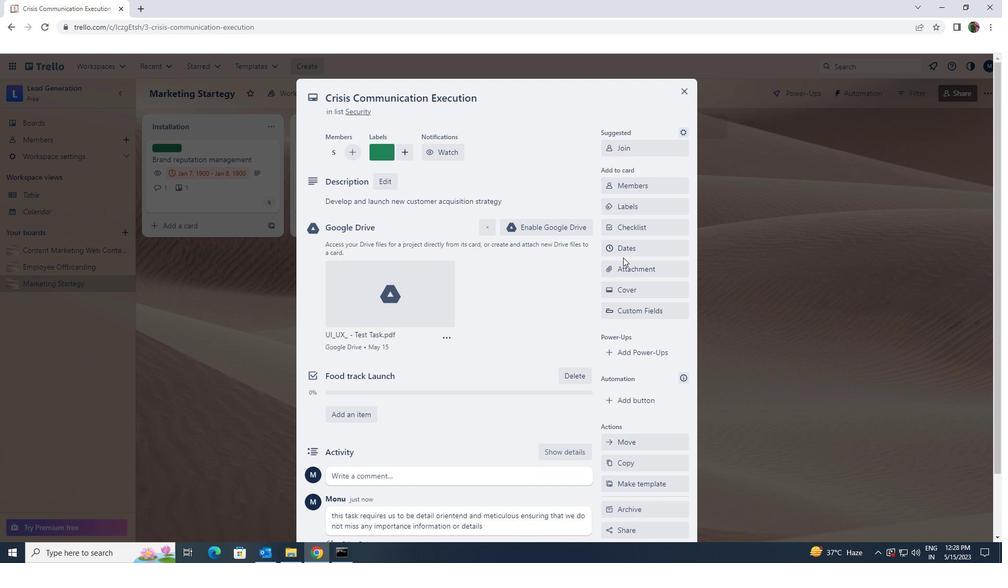 
Action: Mouse pressed left at (623, 254)
Screenshot: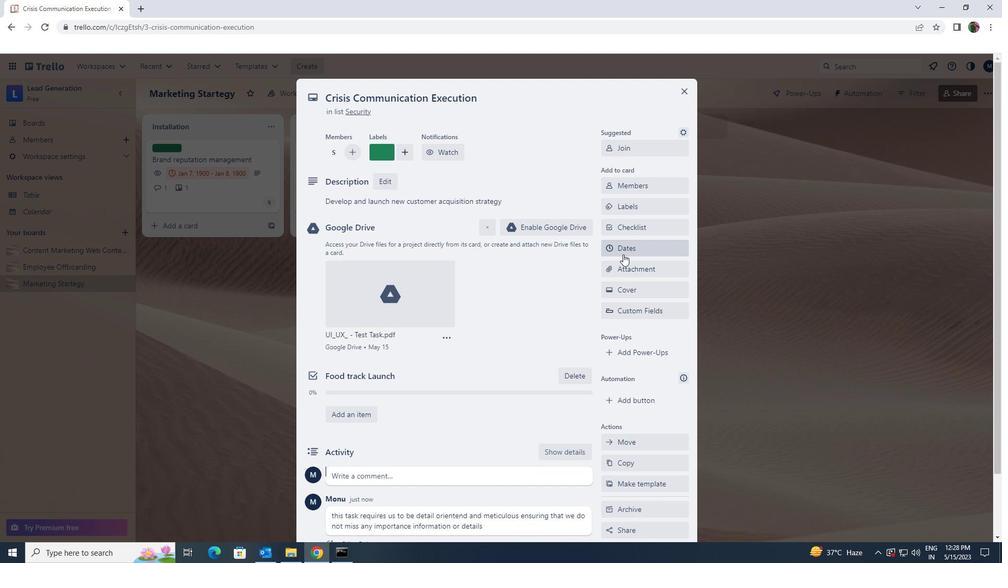 
Action: Mouse moved to (612, 284)
Screenshot: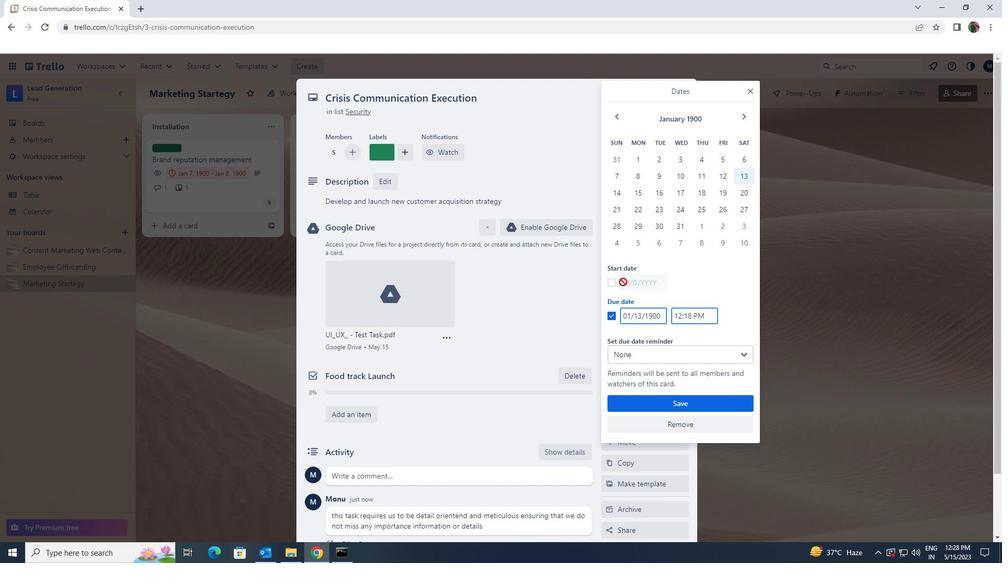 
Action: Mouse pressed left at (612, 284)
Screenshot: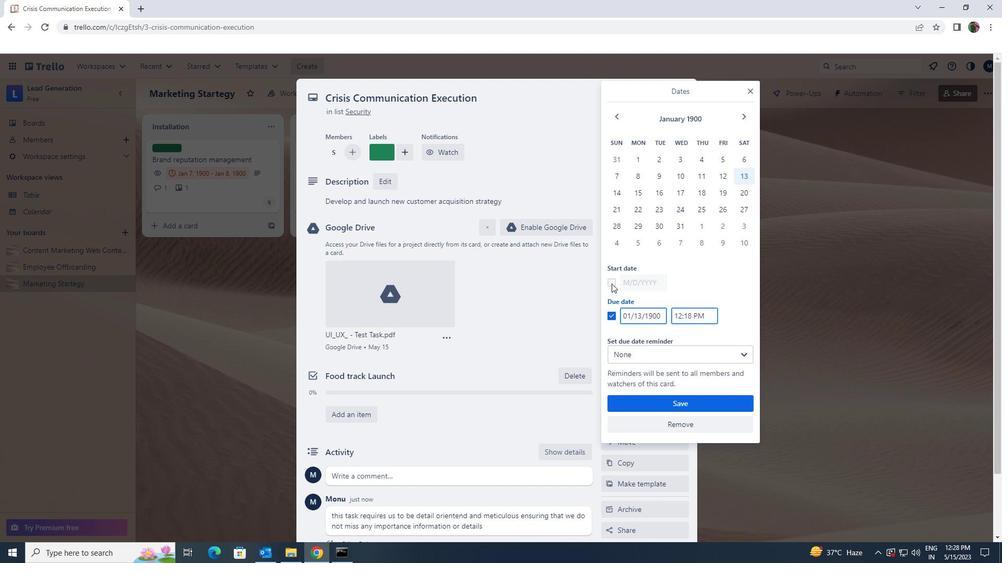 
Action: Mouse moved to (663, 281)
Screenshot: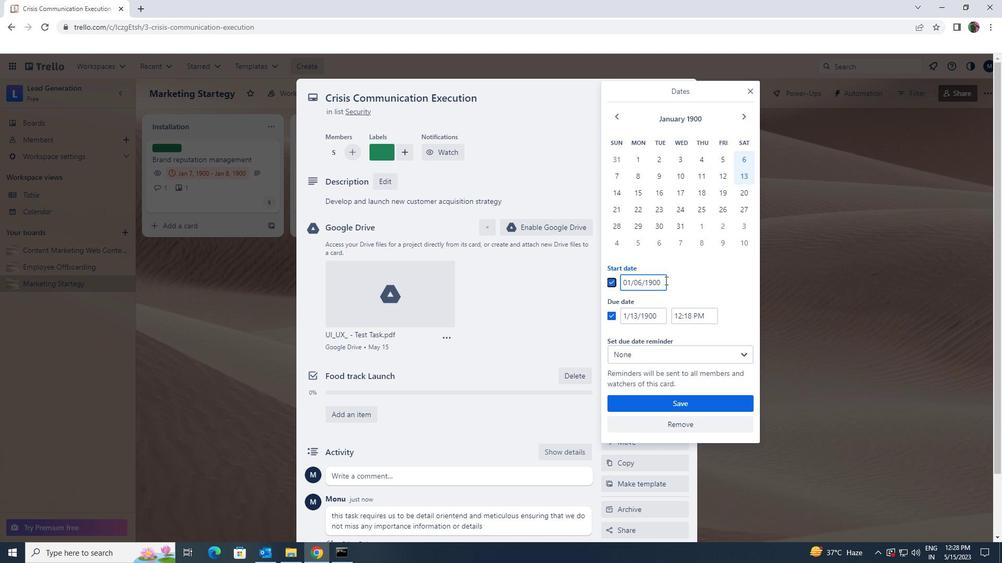 
Action: Mouse pressed left at (663, 281)
Screenshot: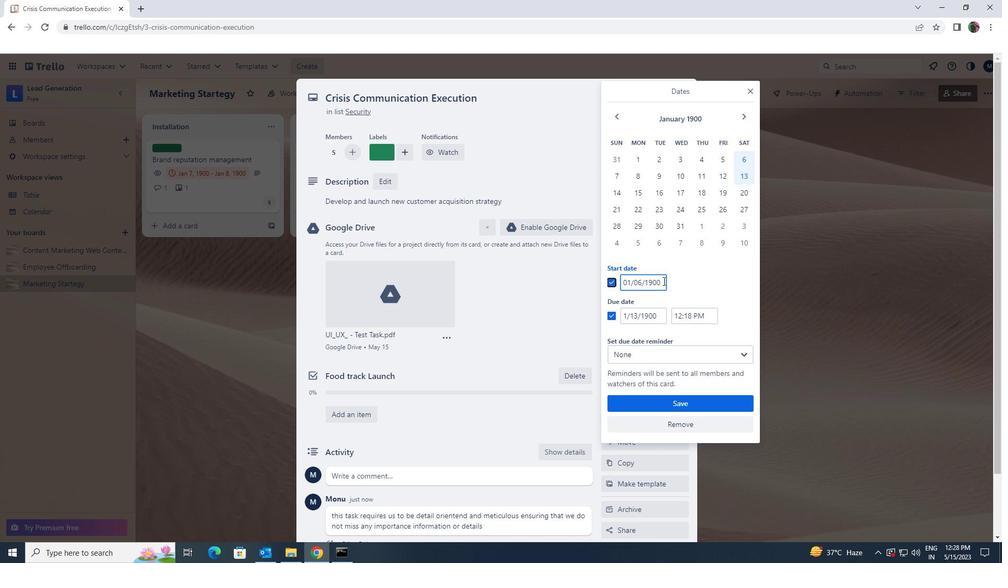 
Action: Mouse moved to (621, 289)
Screenshot: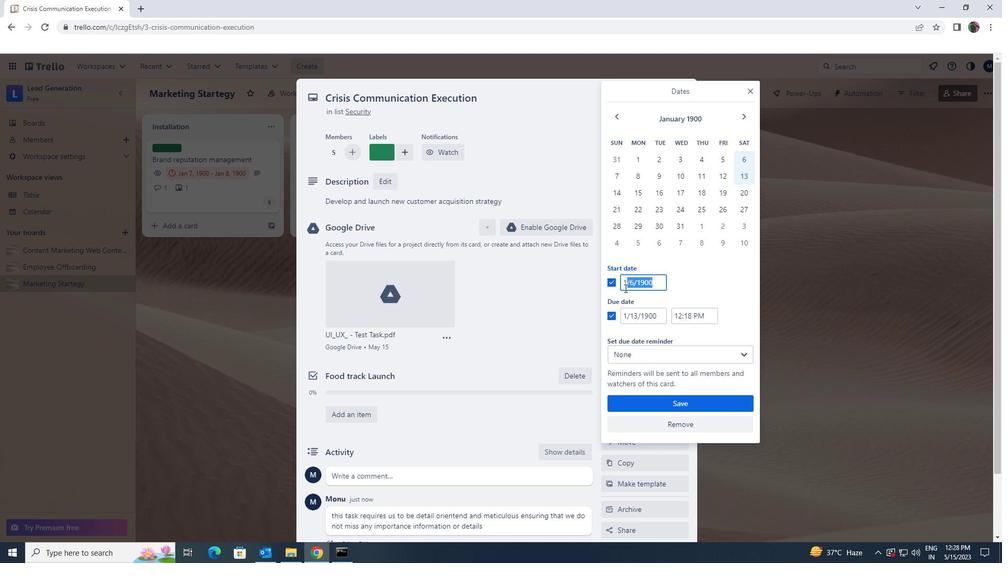 
Action: Key pressed 1/7/10<Key.backspace>900
Screenshot: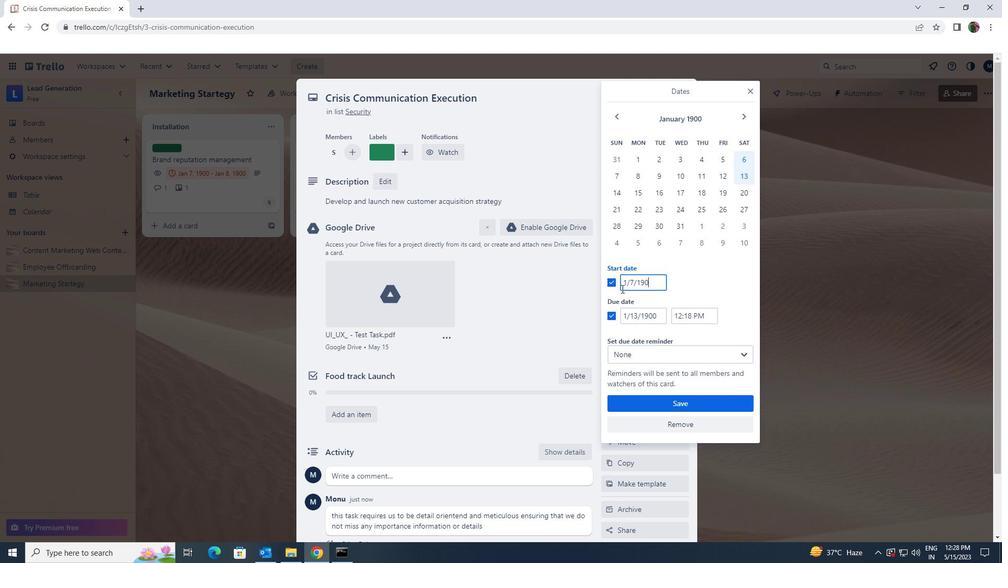 
Action: Mouse moved to (660, 316)
Screenshot: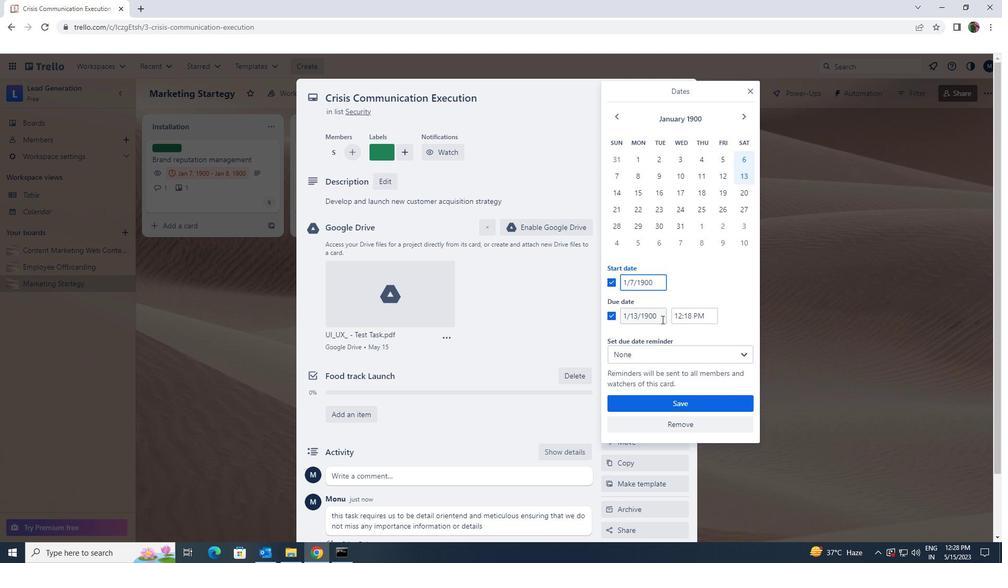 
Action: Mouse pressed left at (660, 316)
Screenshot: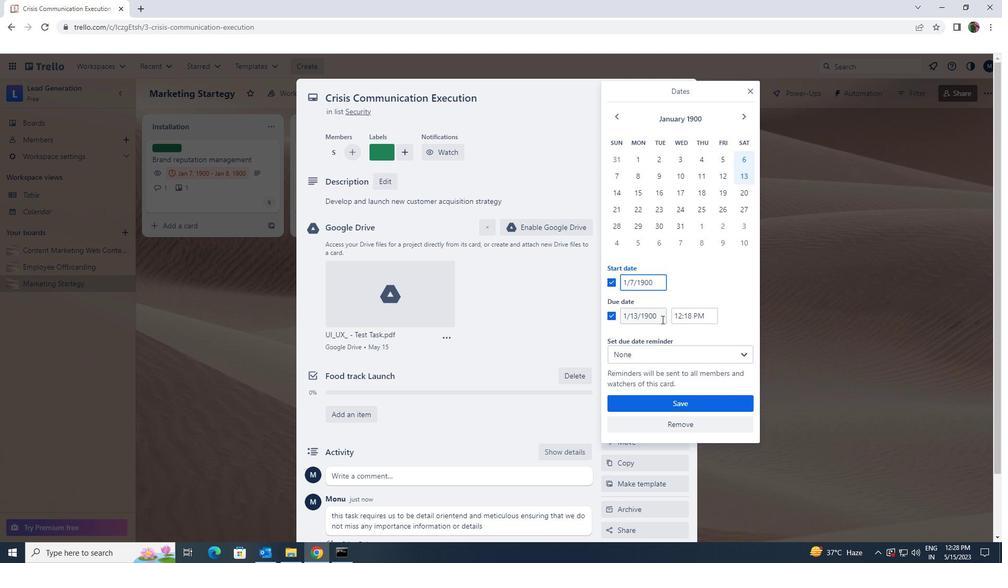 
Action: Mouse moved to (619, 322)
Screenshot: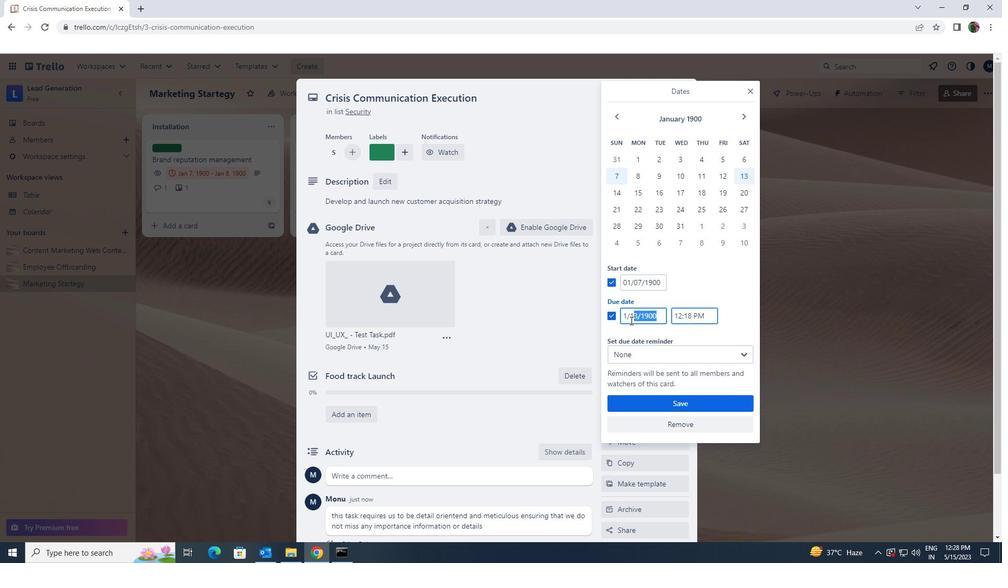 
Action: Key pressed 1/14/1900
Screenshot: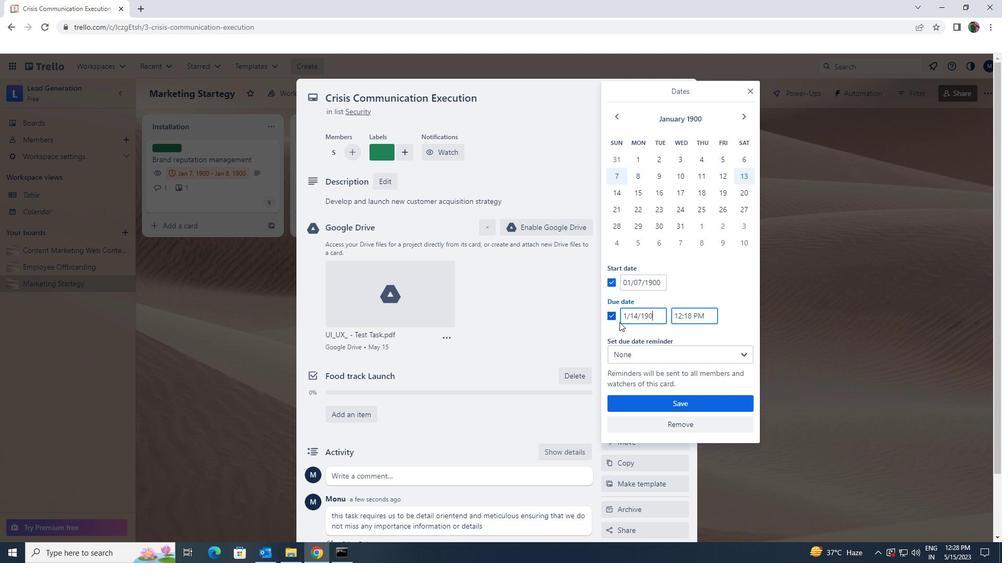 
Action: Mouse moved to (666, 404)
Screenshot: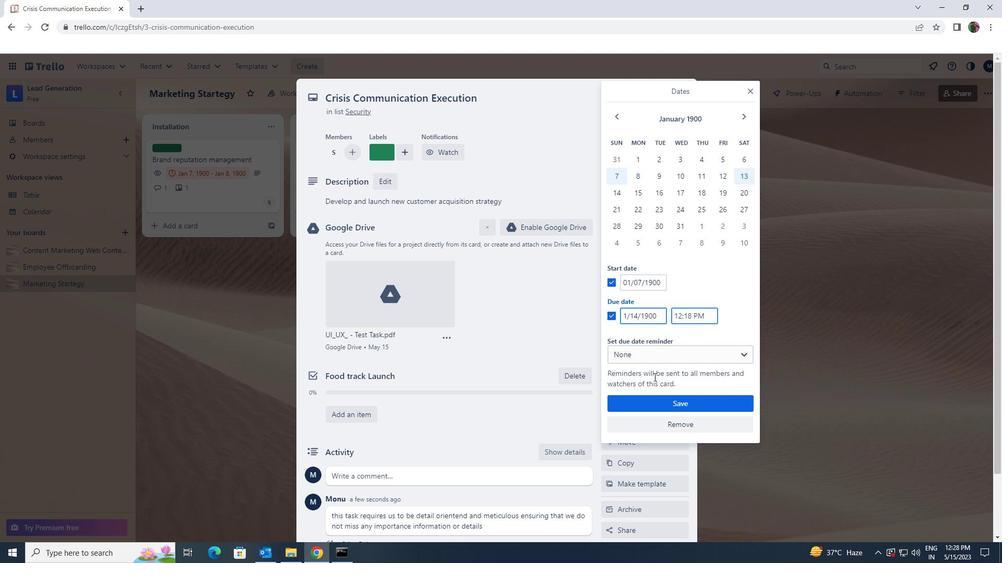 
Action: Mouse pressed left at (666, 404)
Screenshot: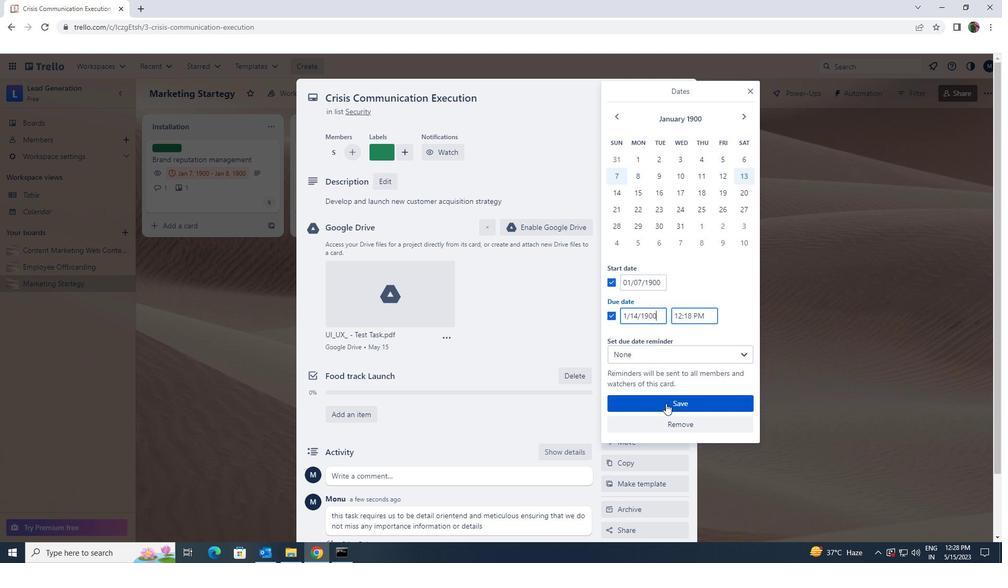 
